 Task: Find connections with filter location Nikolassee with filter topic #successwith filter profile language Spanish with filter current company Animation Boss with filter school GOVERNMENT COLLEGE OF ENGINEERING, JALGAON. with filter industry Internet News with filter service category Bankruptcy Law with filter keywords title Customer Service
Action: Mouse moved to (531, 71)
Screenshot: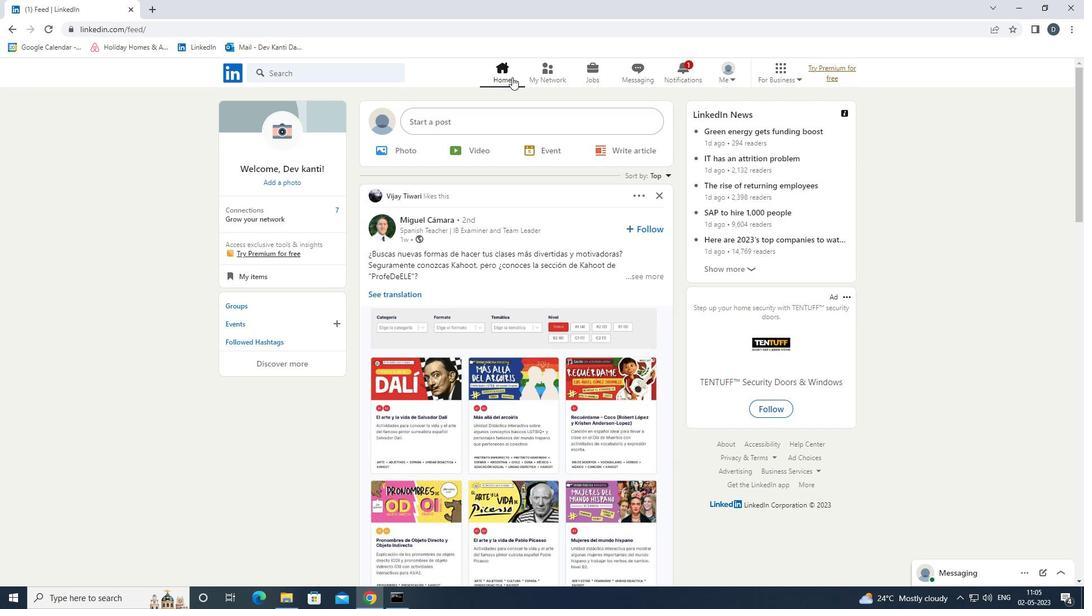 
Action: Mouse pressed left at (531, 71)
Screenshot: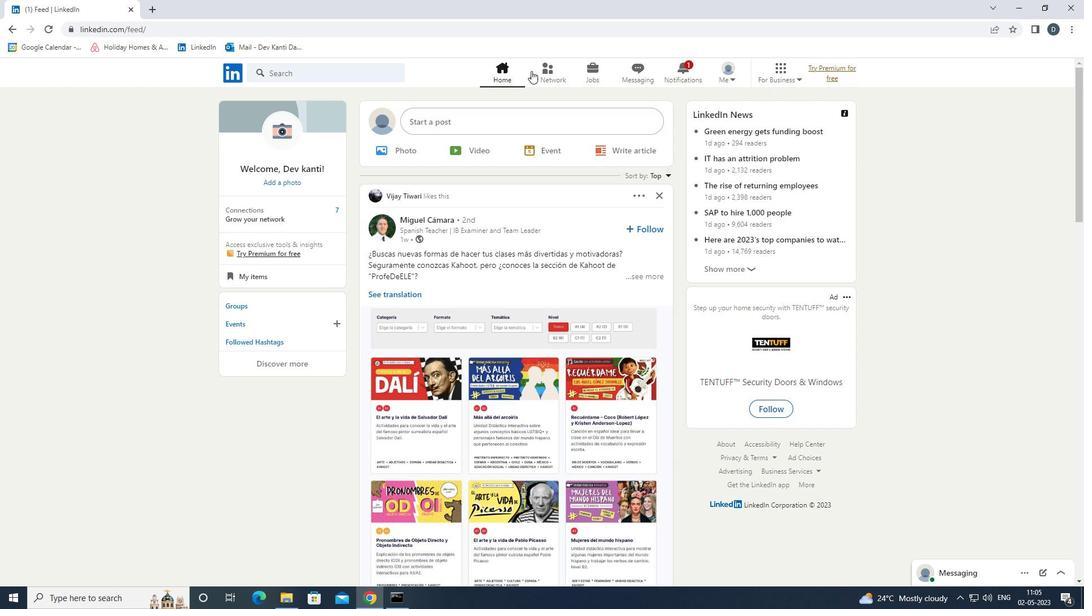 
Action: Mouse moved to (370, 133)
Screenshot: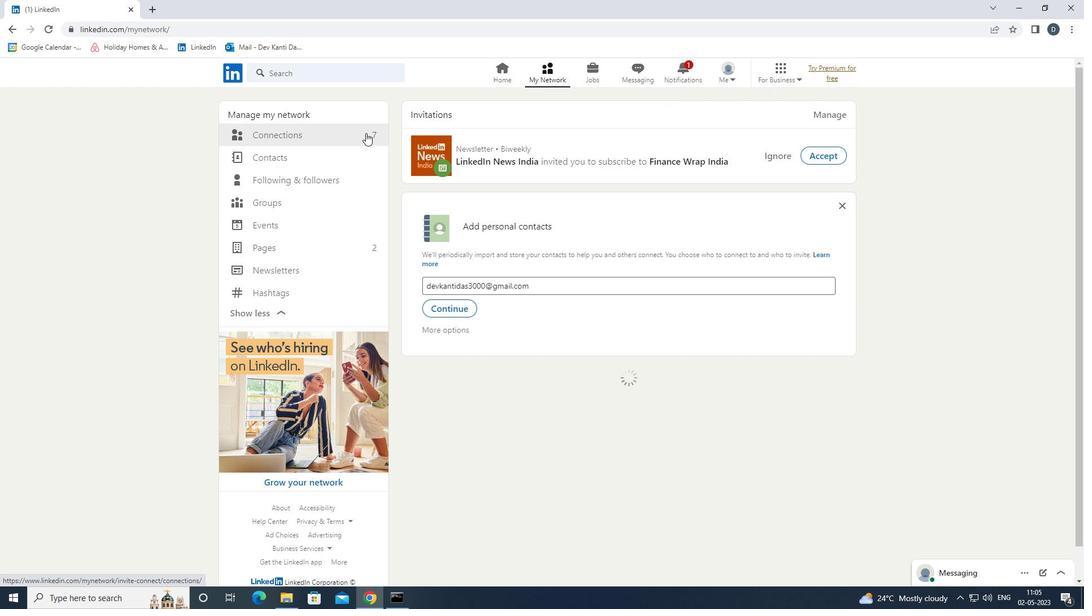 
Action: Mouse pressed left at (370, 133)
Screenshot: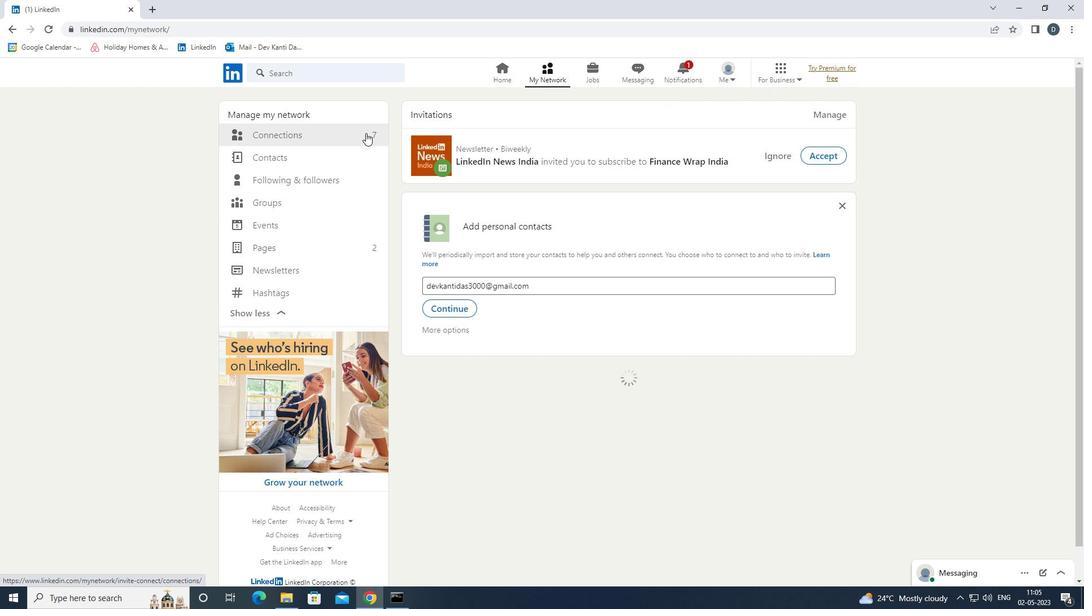 
Action: Mouse moved to (643, 132)
Screenshot: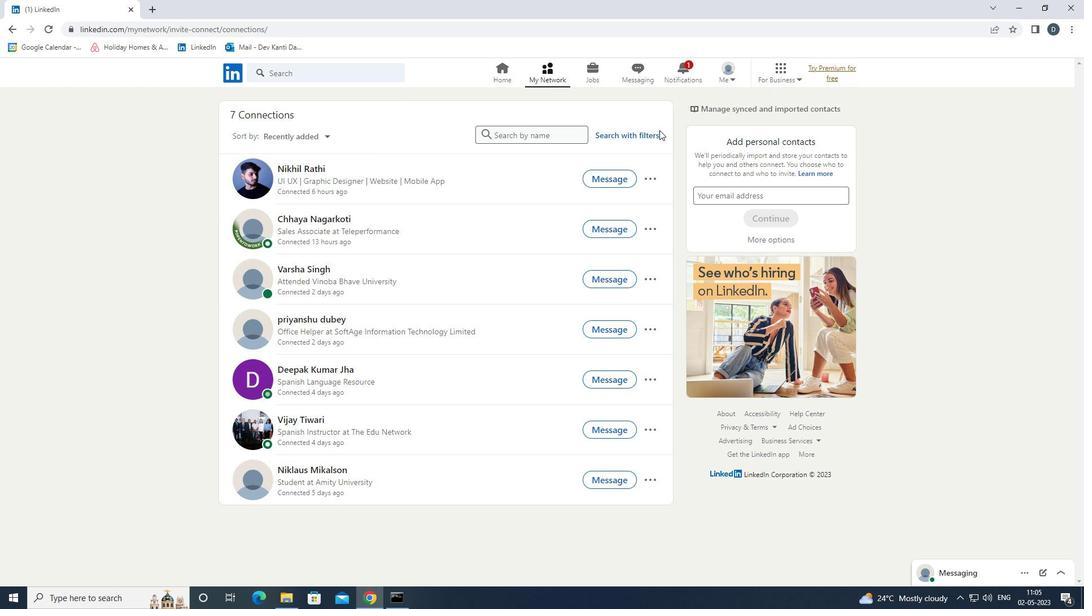 
Action: Mouse pressed left at (643, 132)
Screenshot: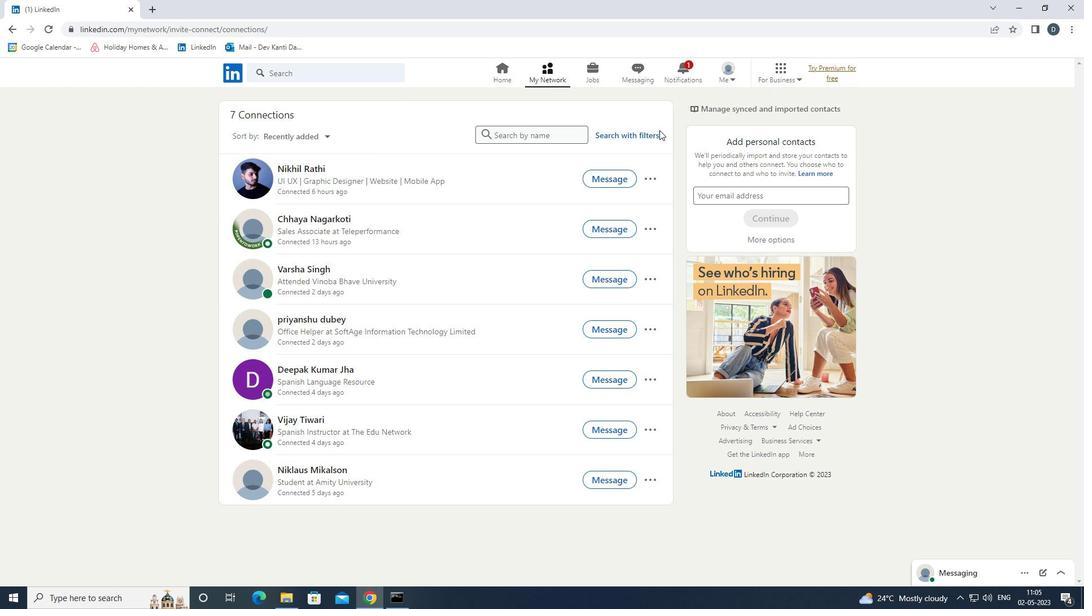 
Action: Mouse moved to (576, 108)
Screenshot: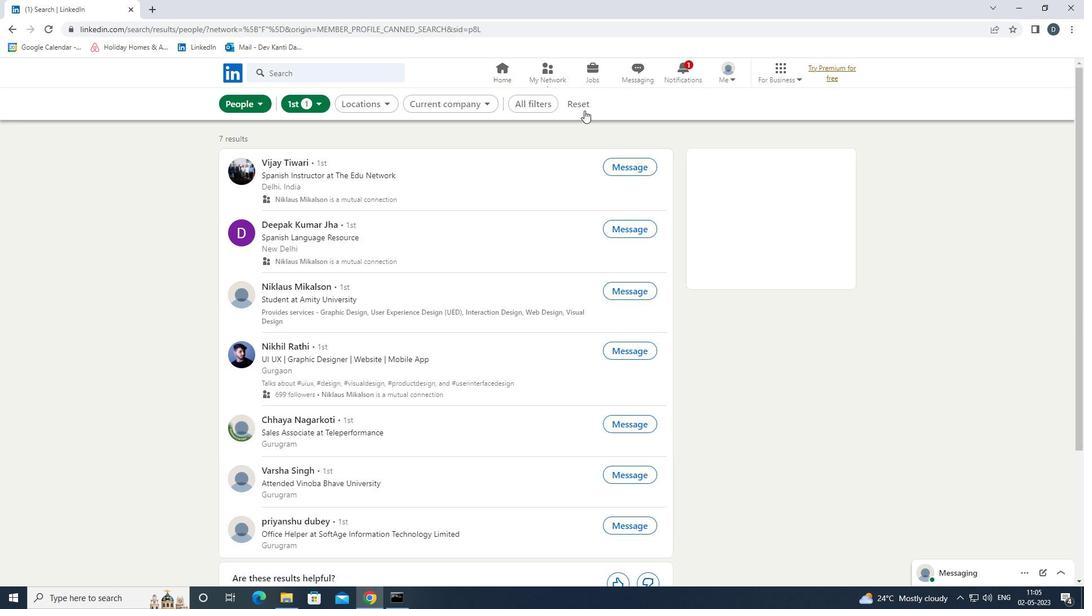 
Action: Mouse pressed left at (576, 108)
Screenshot: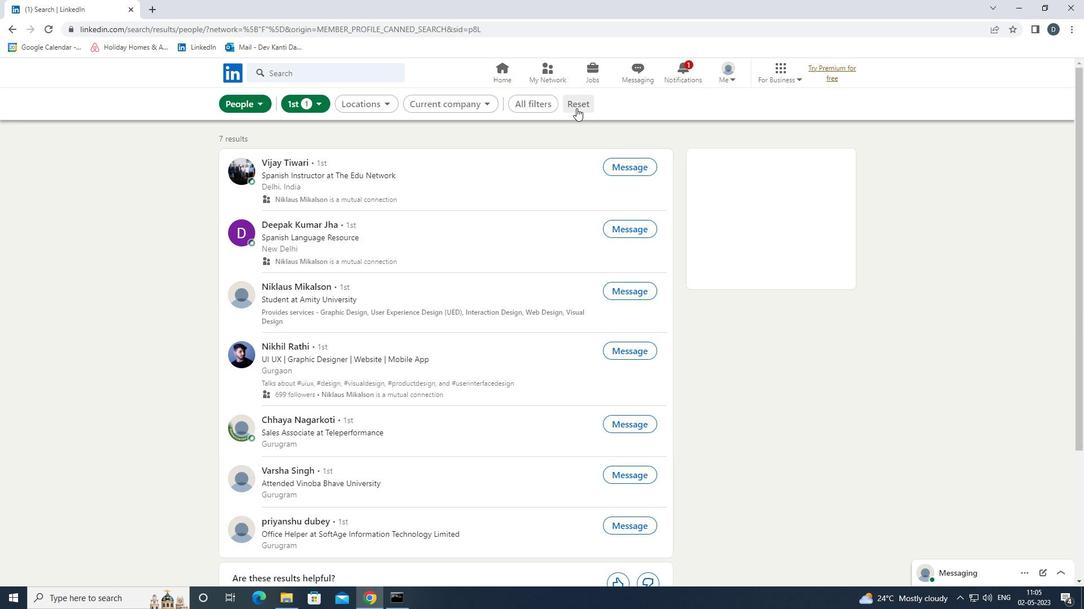
Action: Mouse moved to (560, 105)
Screenshot: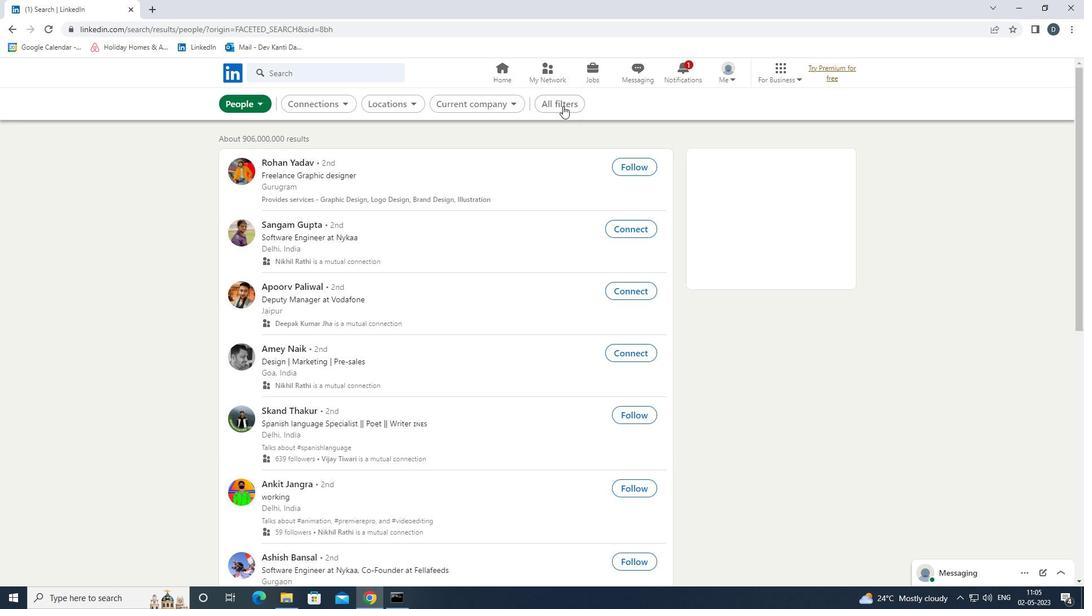 
Action: Mouse pressed left at (560, 105)
Screenshot: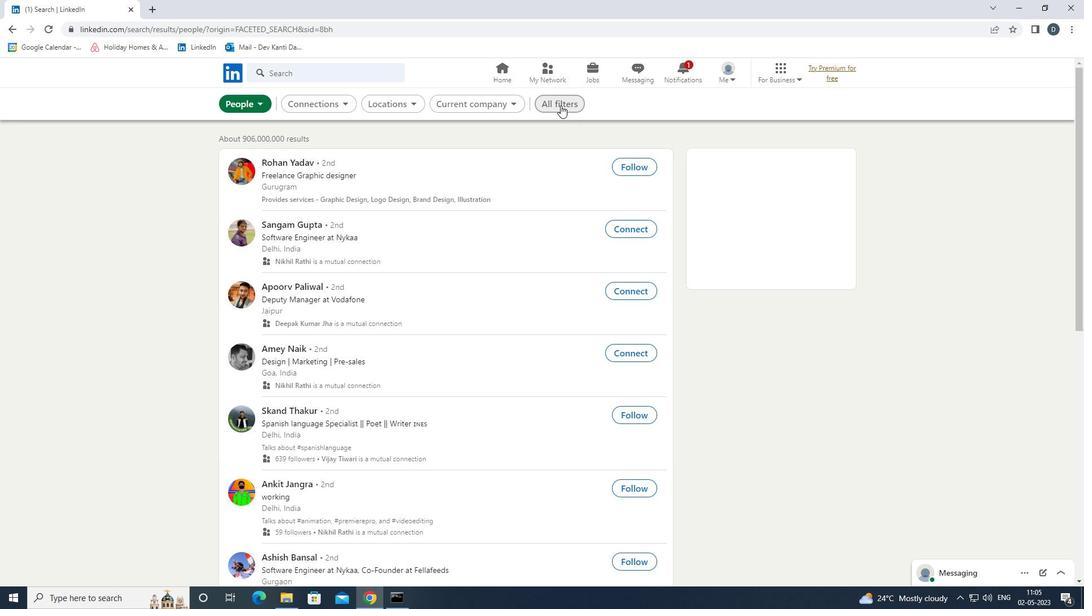 
Action: Mouse moved to (957, 347)
Screenshot: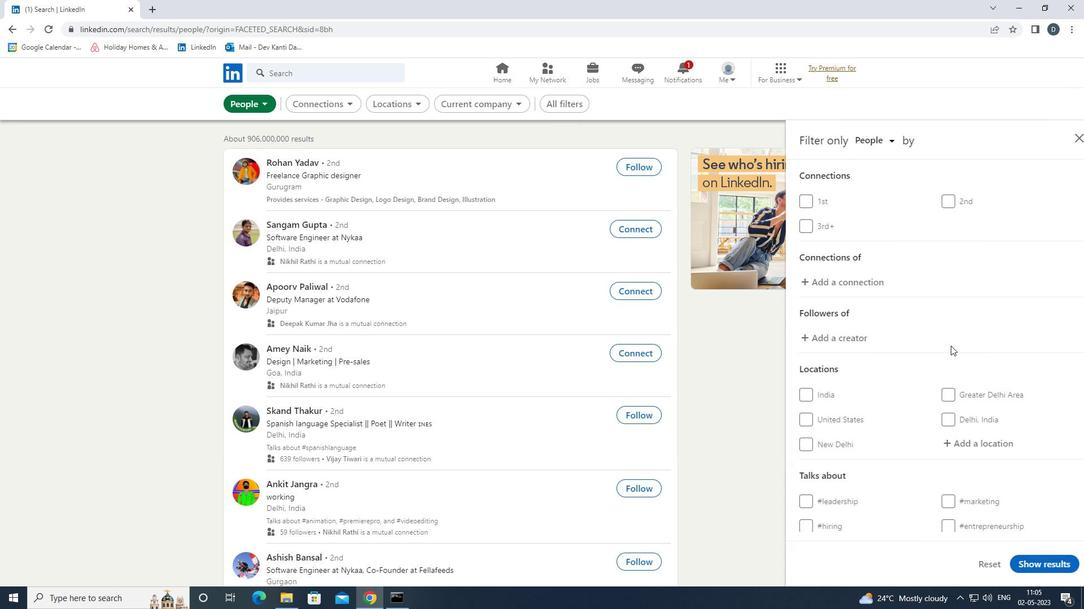 
Action: Mouse scrolled (957, 346) with delta (0, 0)
Screenshot: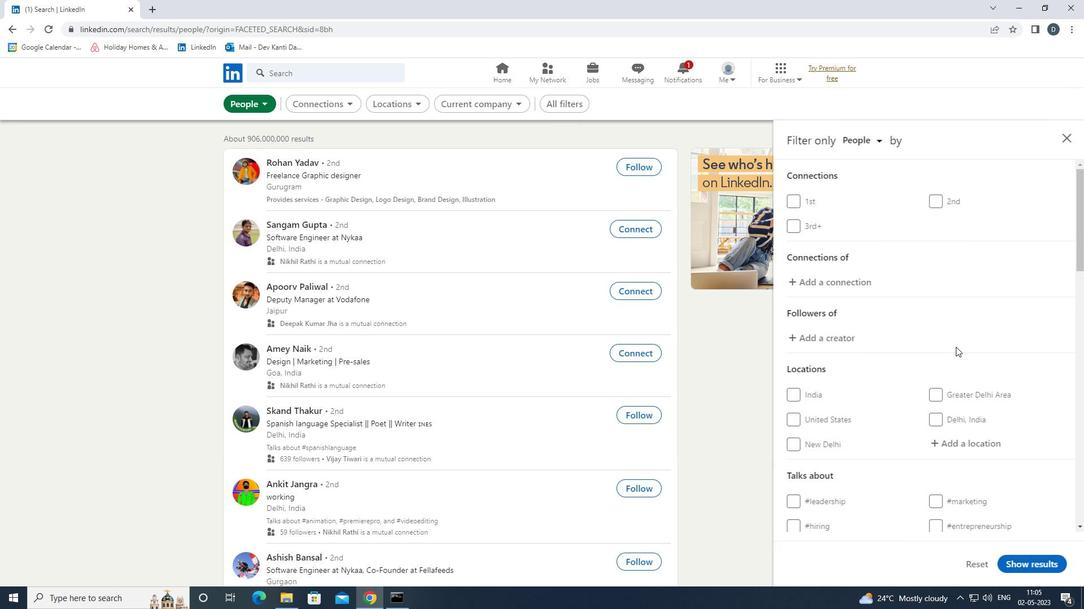 
Action: Mouse moved to (958, 348)
Screenshot: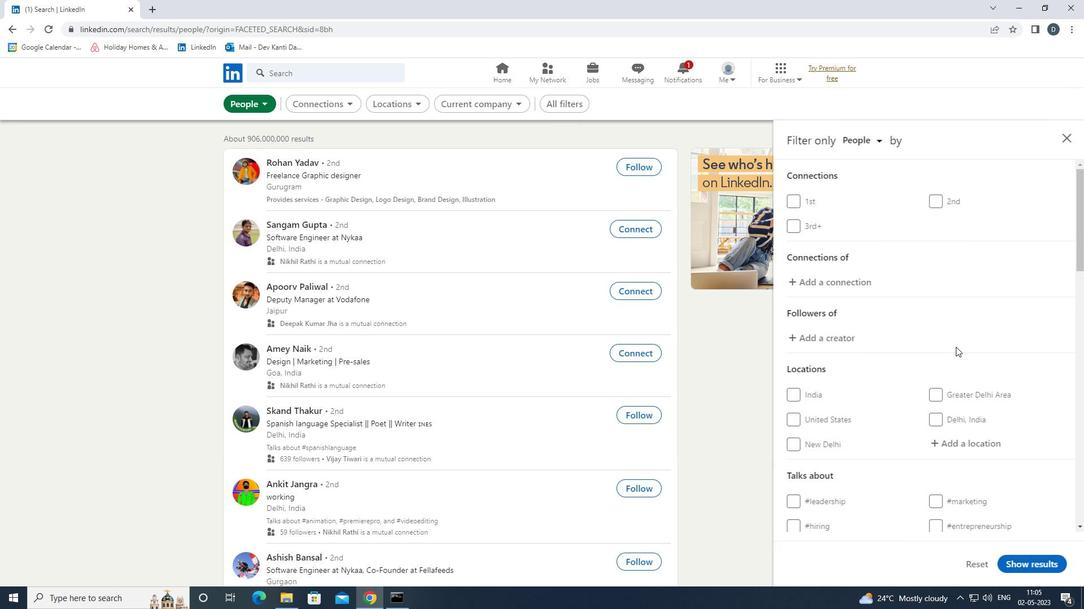
Action: Mouse scrolled (958, 347) with delta (0, 0)
Screenshot: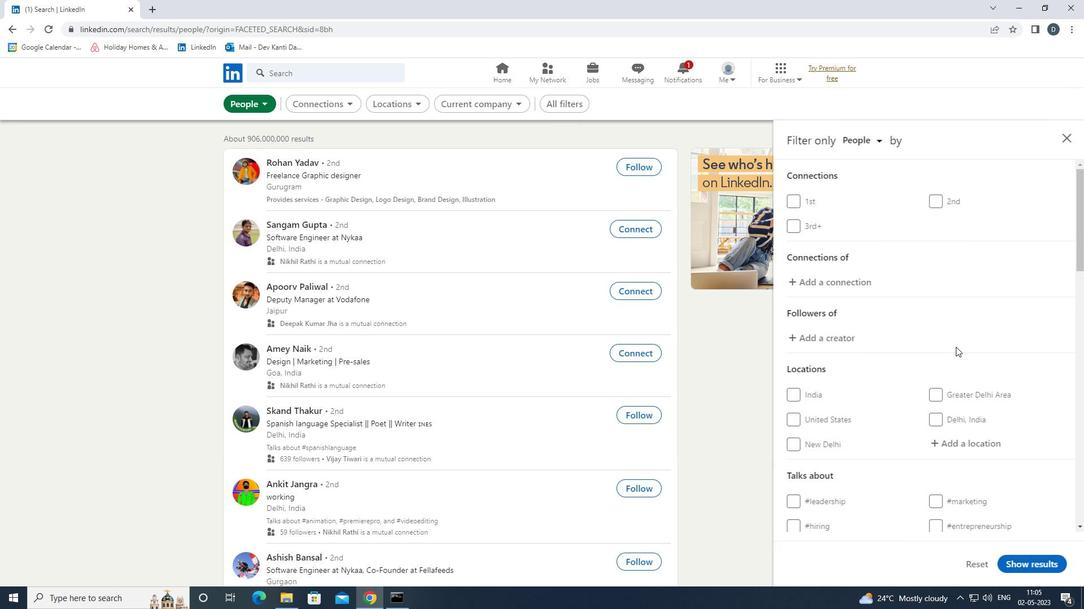 
Action: Mouse moved to (964, 325)
Screenshot: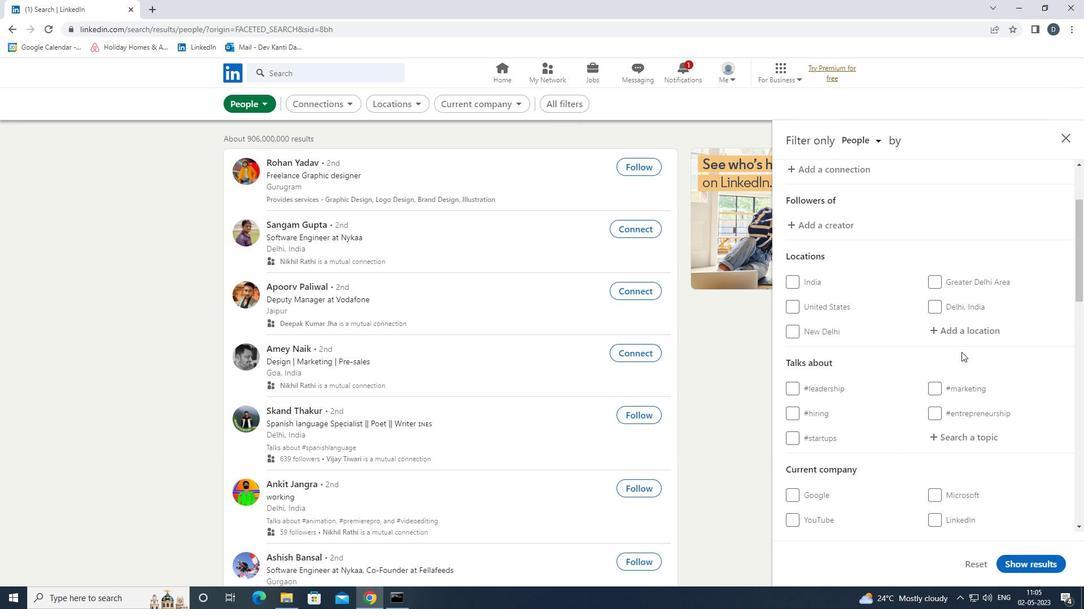 
Action: Mouse pressed left at (964, 325)
Screenshot: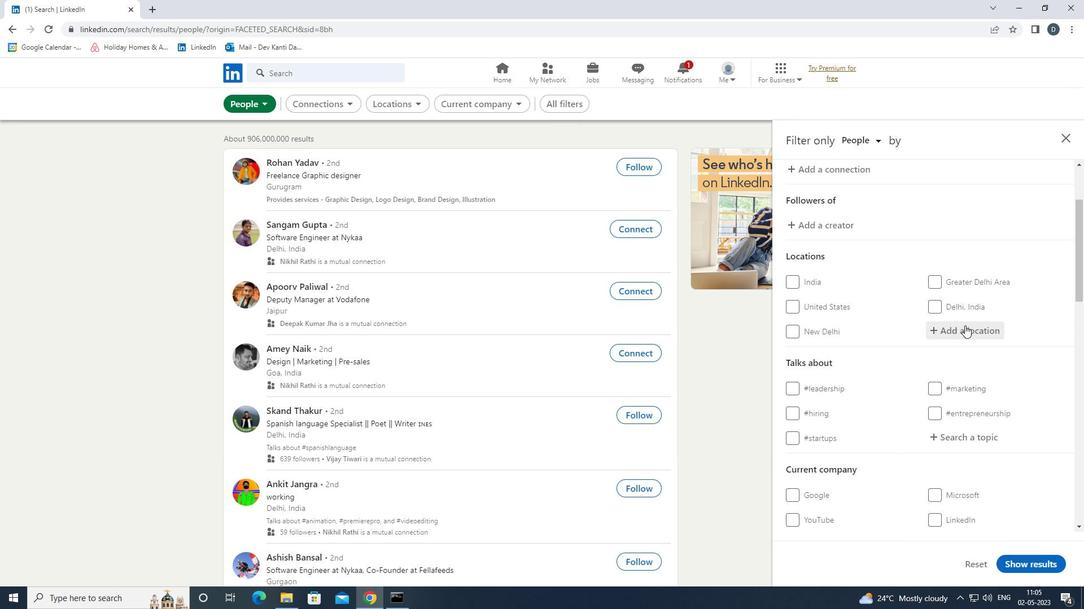 
Action: Key pressed <Key.shift>NIKPO<Key.backspace><Key.backspace>OLASSEE
Screenshot: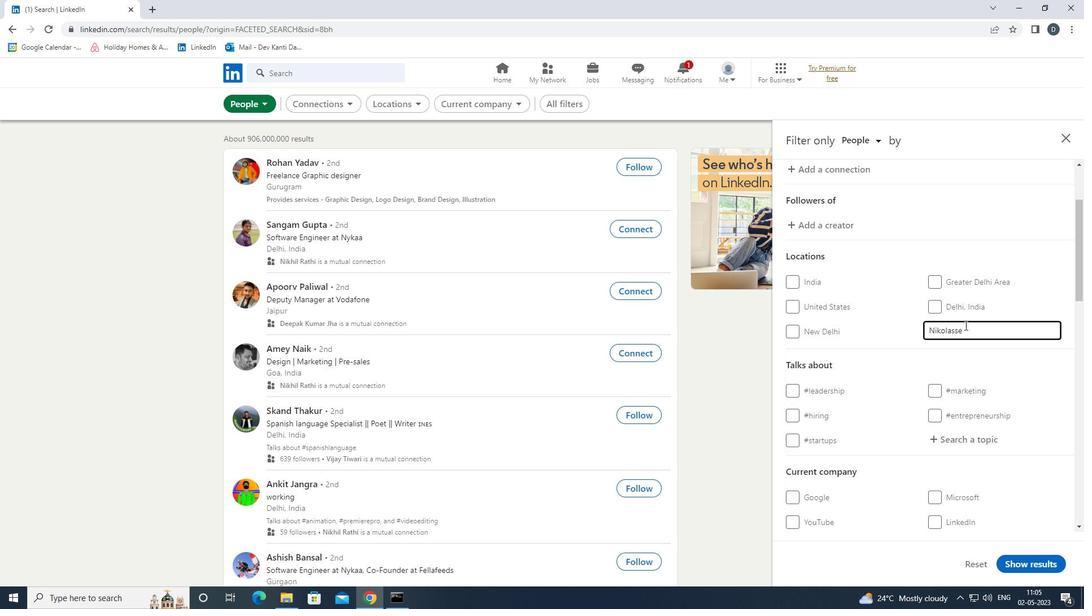 
Action: Mouse moved to (1014, 357)
Screenshot: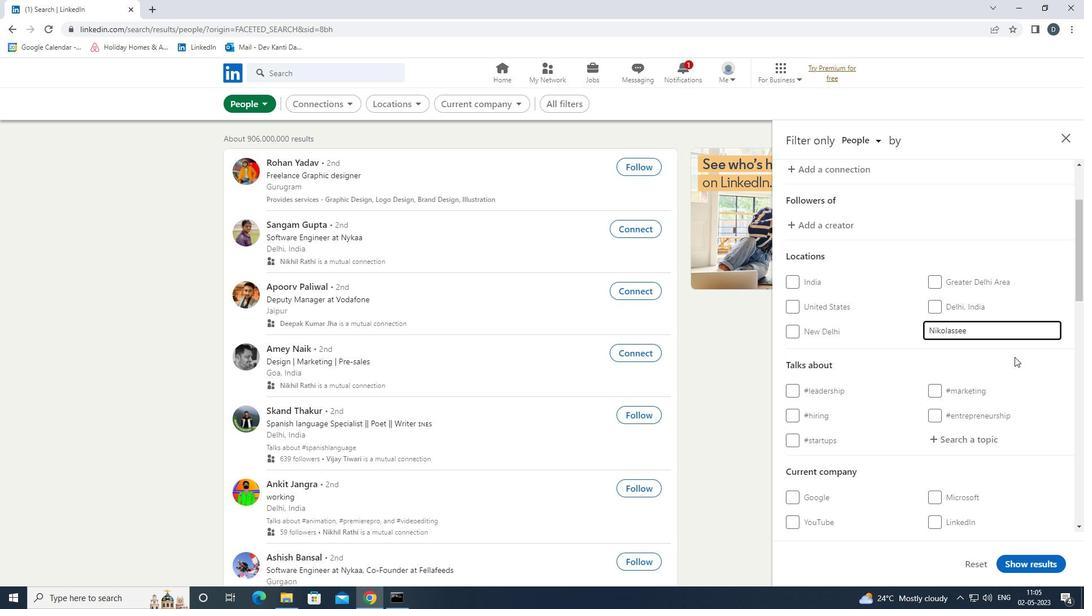 
Action: Mouse scrolled (1014, 356) with delta (0, 0)
Screenshot: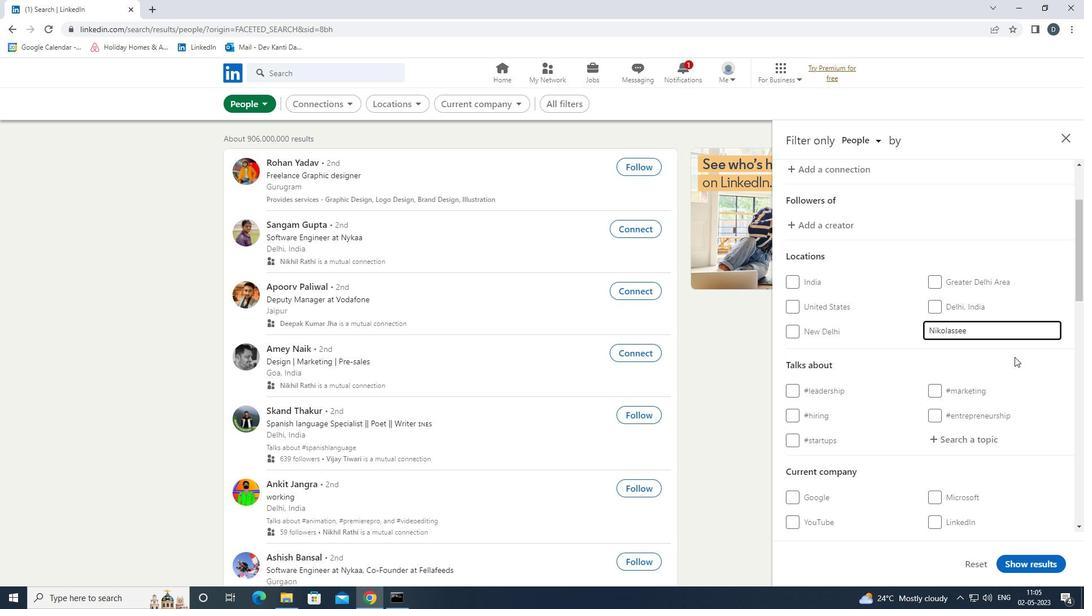 
Action: Mouse moved to (982, 383)
Screenshot: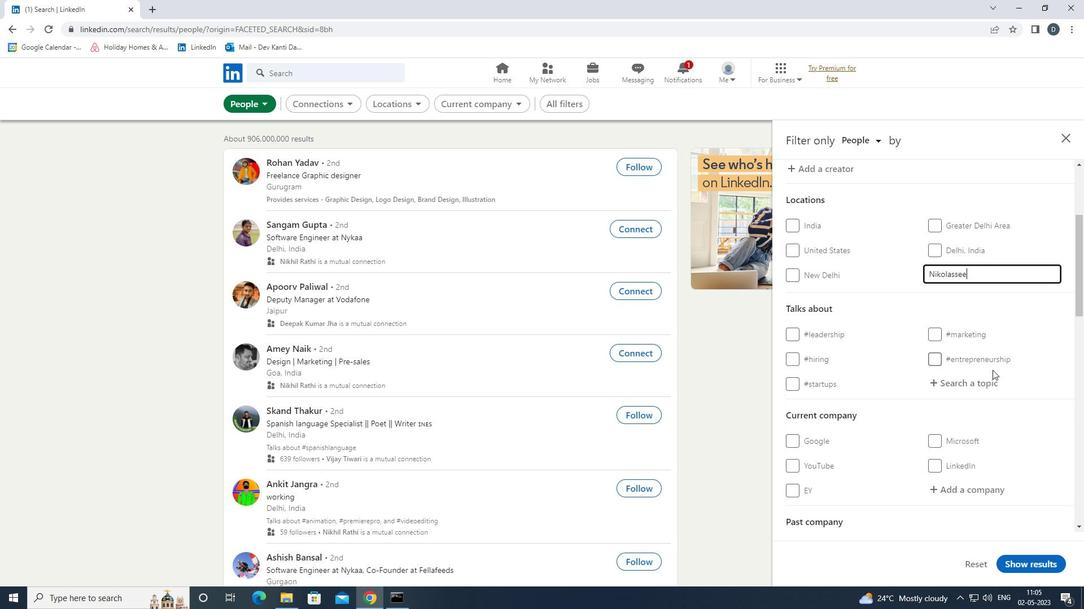 
Action: Mouse pressed left at (982, 383)
Screenshot: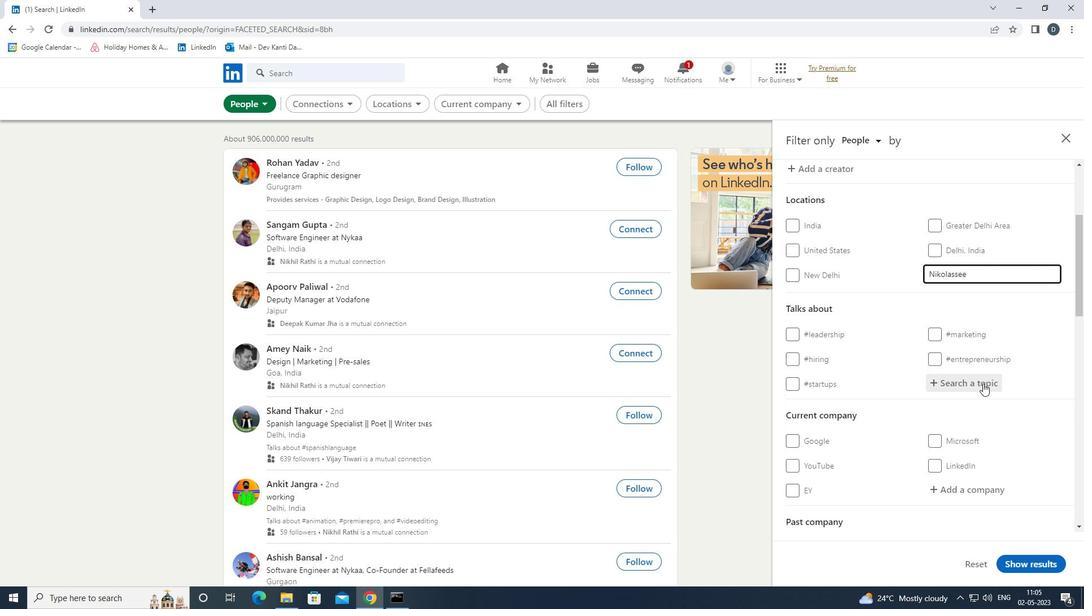 
Action: Mouse moved to (982, 384)
Screenshot: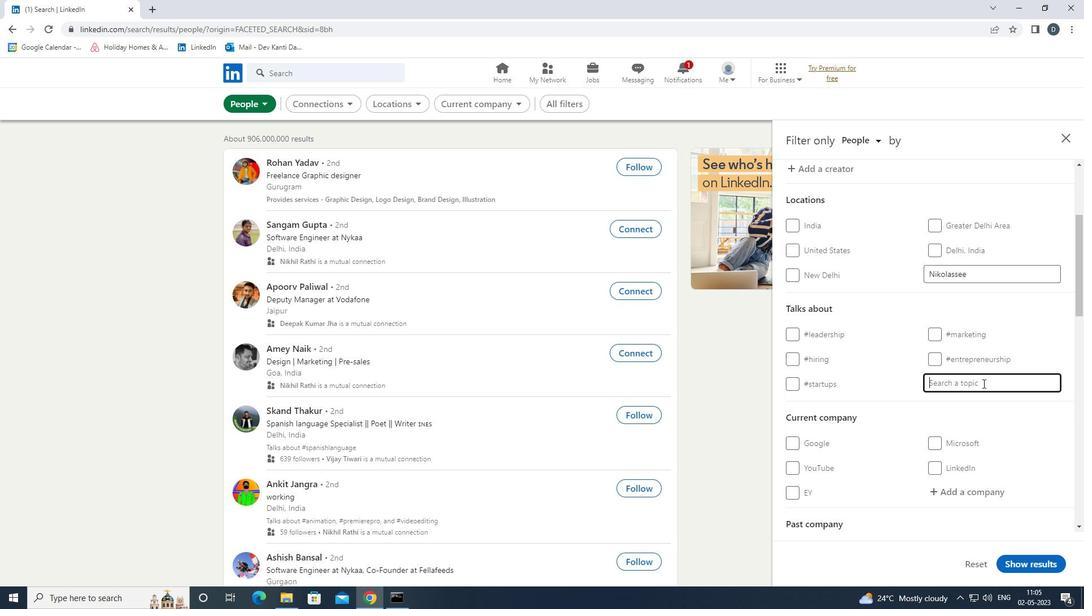 
Action: Key pressed <Key.shift>SUCCESS<Key.down><Key.down><Key.enter>
Screenshot: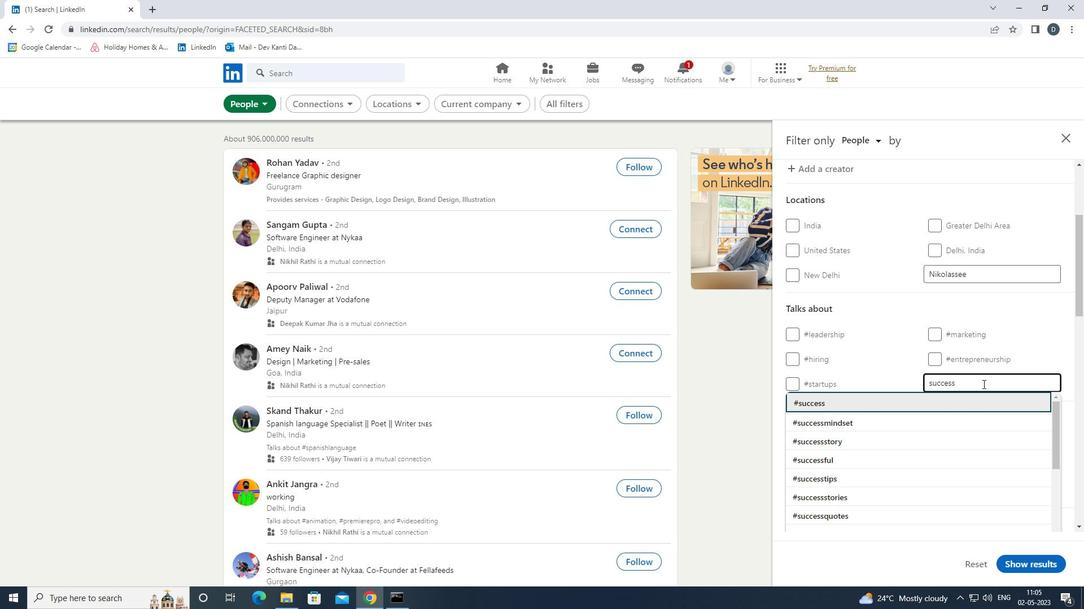 
Action: Mouse moved to (984, 382)
Screenshot: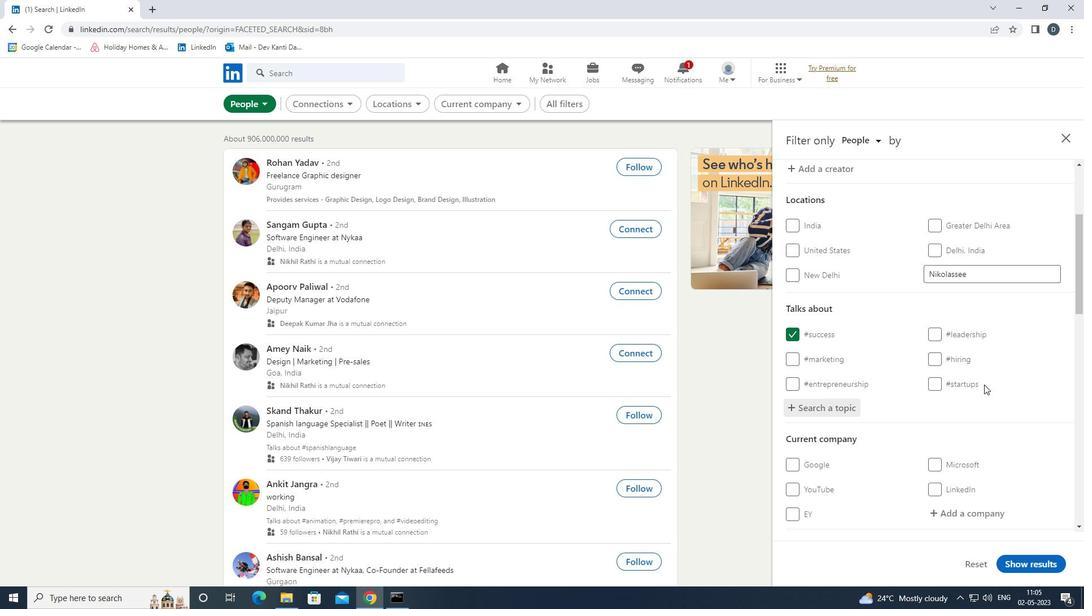 
Action: Mouse scrolled (984, 382) with delta (0, 0)
Screenshot: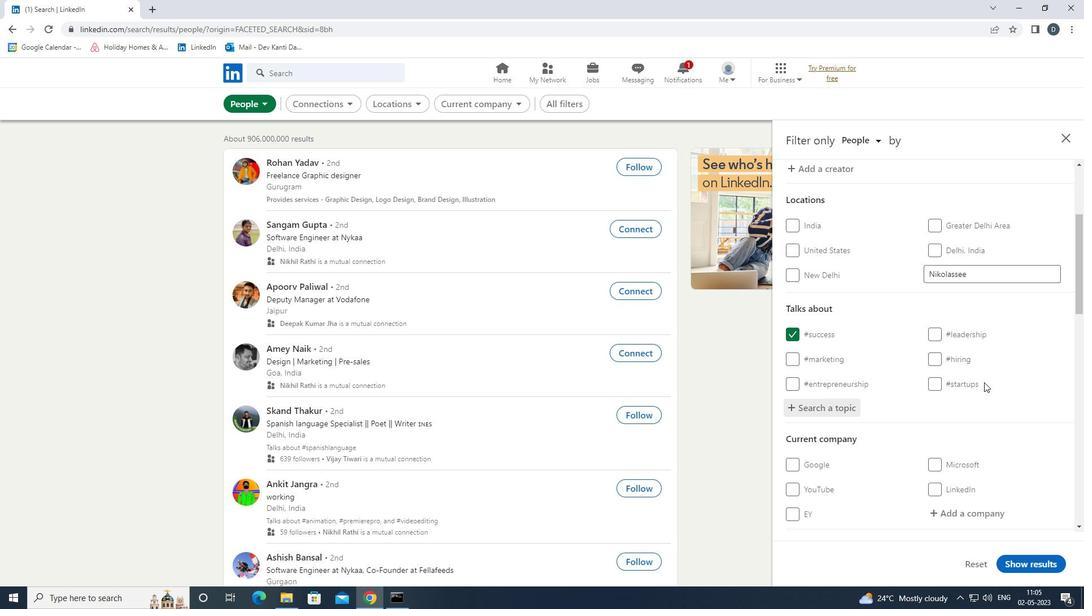 
Action: Mouse scrolled (984, 382) with delta (0, 0)
Screenshot: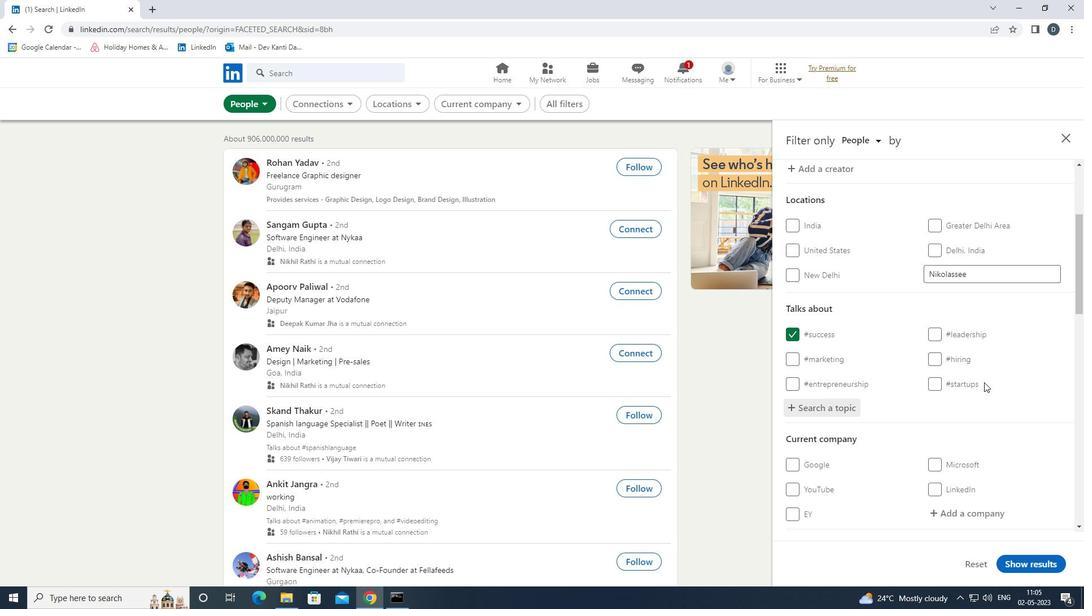 
Action: Mouse scrolled (984, 382) with delta (0, 0)
Screenshot: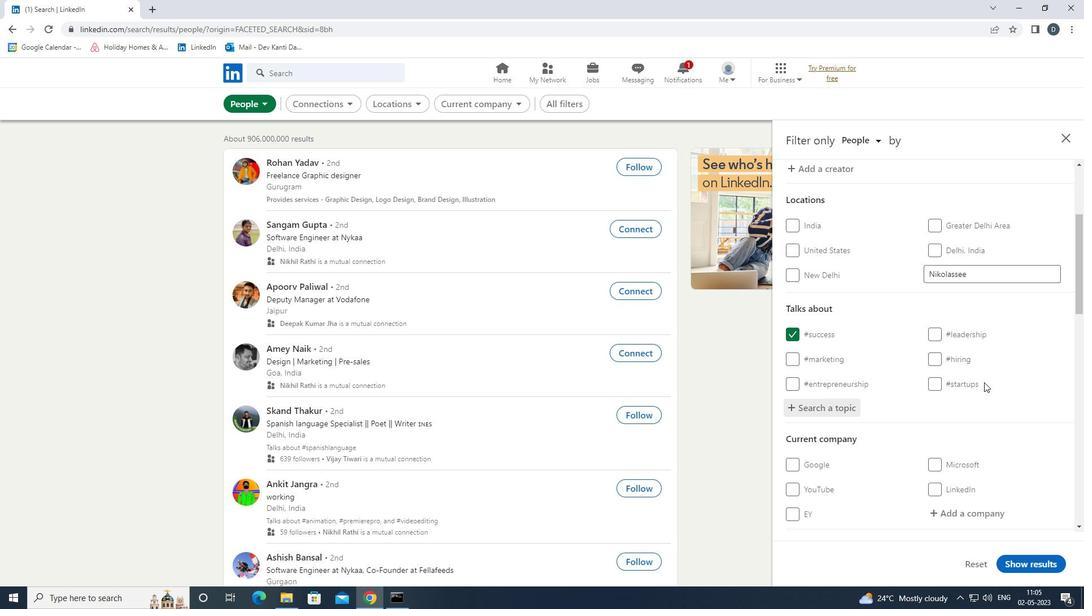 
Action: Mouse scrolled (984, 382) with delta (0, 0)
Screenshot: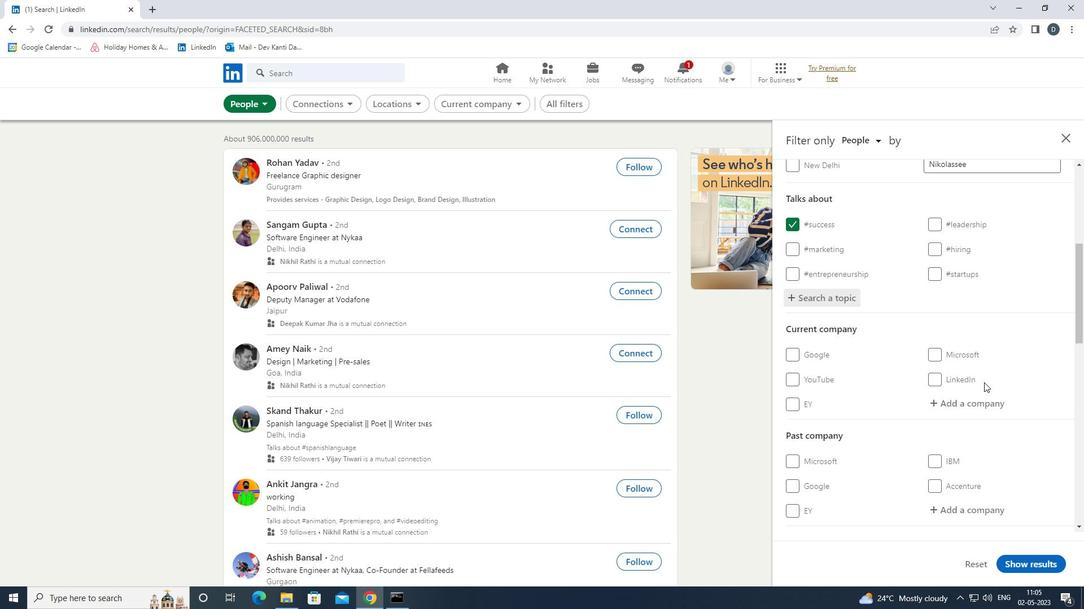 
Action: Mouse moved to (972, 306)
Screenshot: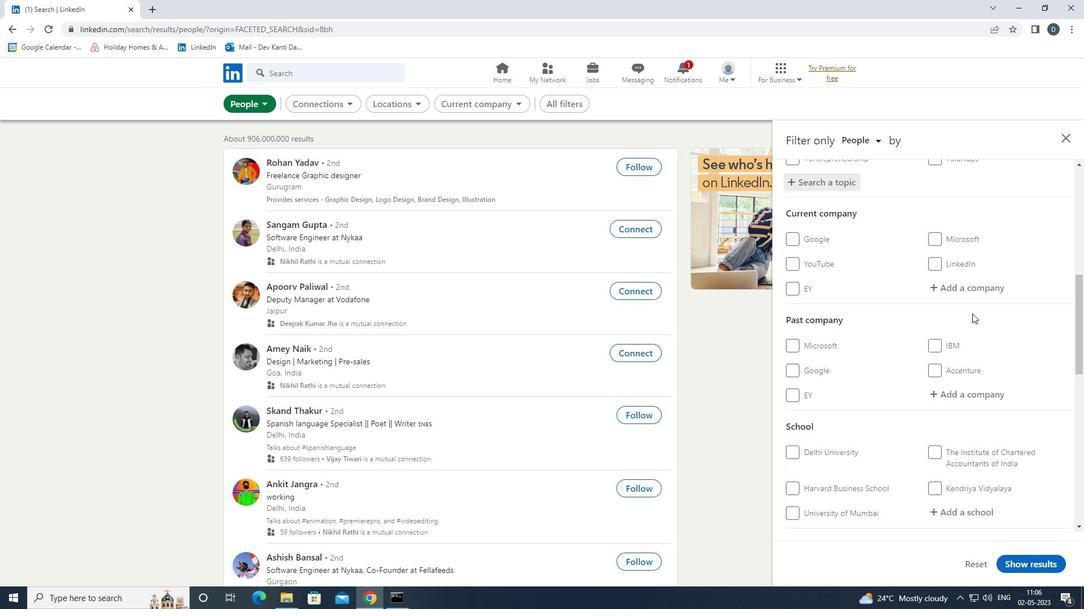 
Action: Mouse scrolled (972, 305) with delta (0, 0)
Screenshot: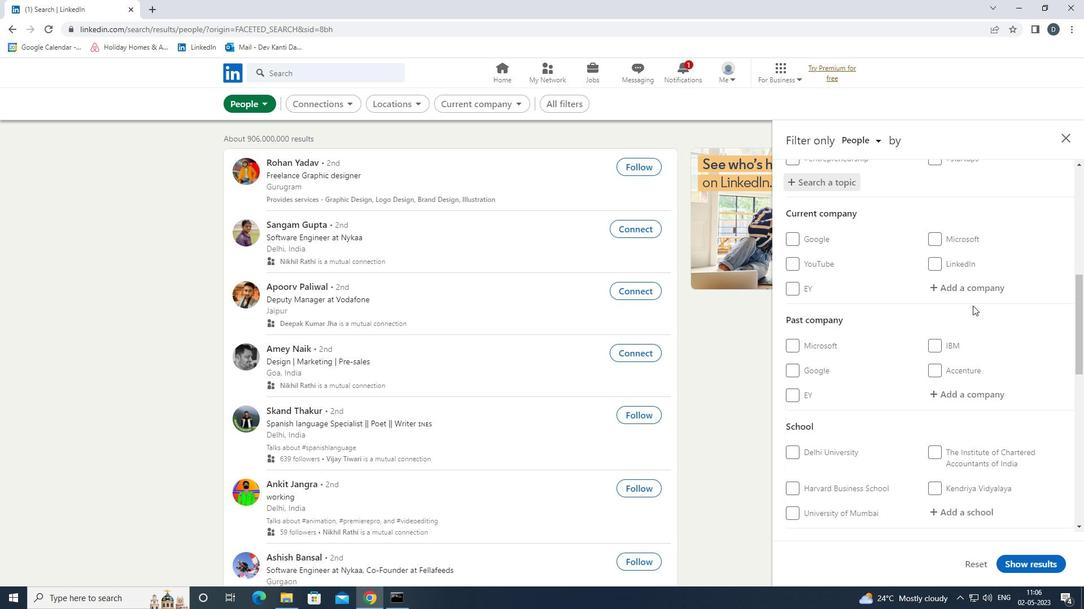 
Action: Mouse scrolled (972, 305) with delta (0, 0)
Screenshot: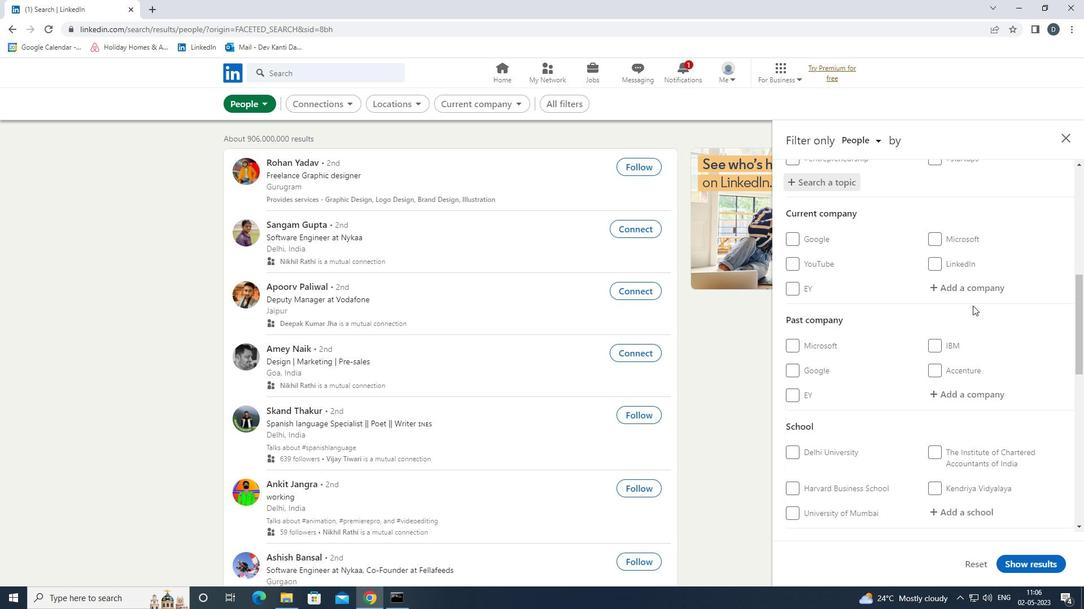 
Action: Mouse scrolled (972, 305) with delta (0, 0)
Screenshot: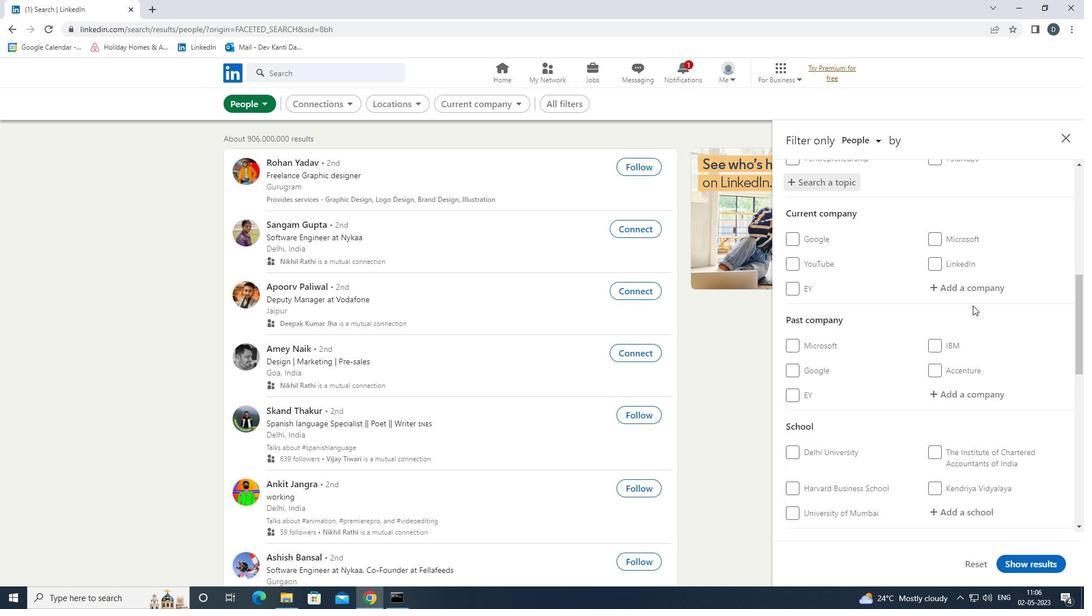 
Action: Mouse scrolled (972, 305) with delta (0, 0)
Screenshot: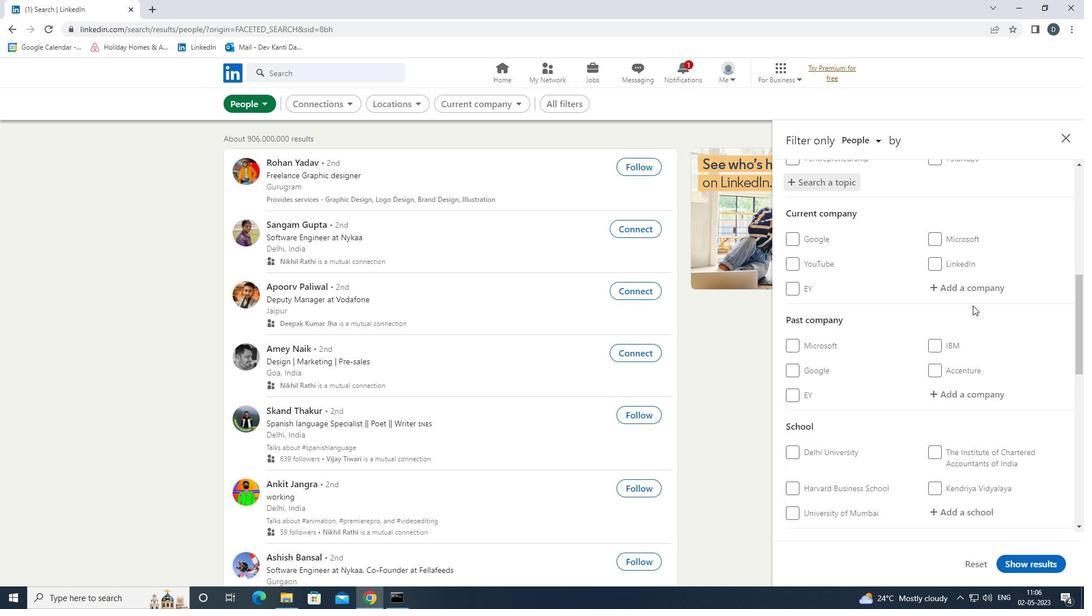 
Action: Mouse moved to (793, 503)
Screenshot: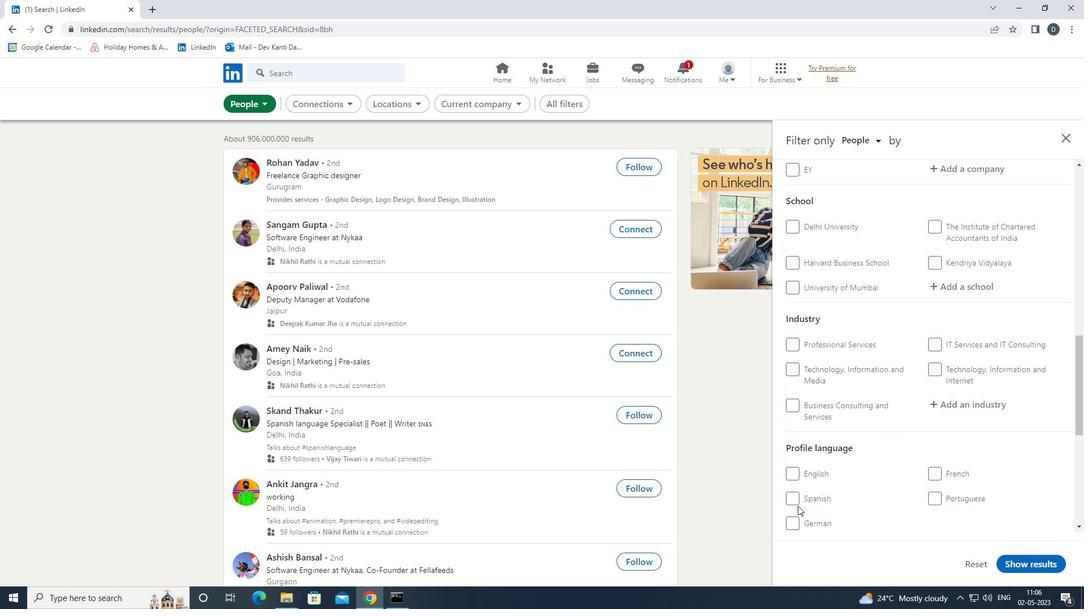 
Action: Mouse pressed left at (793, 503)
Screenshot: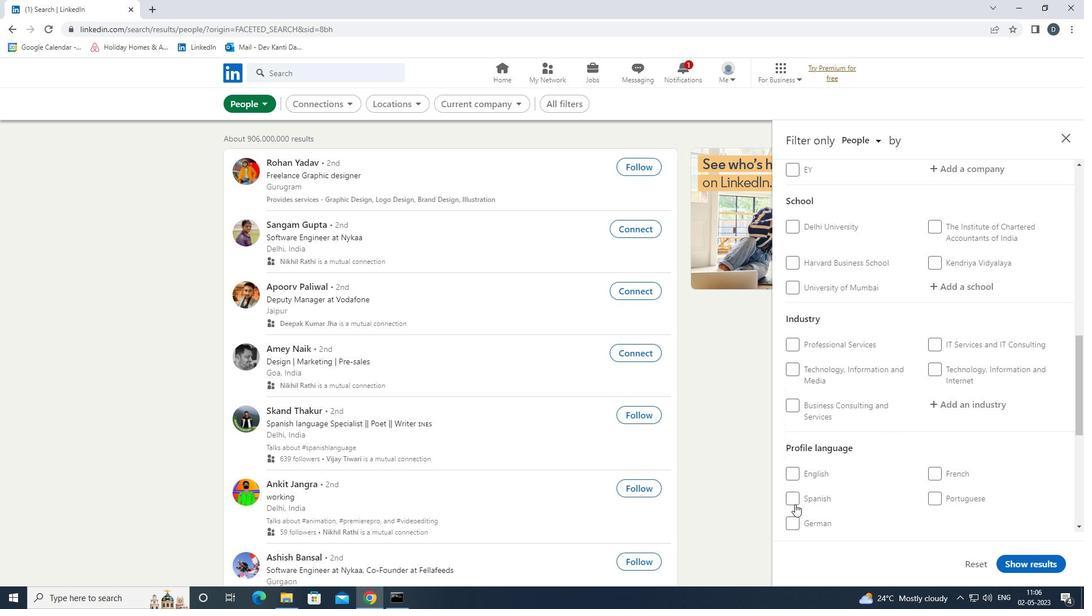 
Action: Mouse moved to (832, 496)
Screenshot: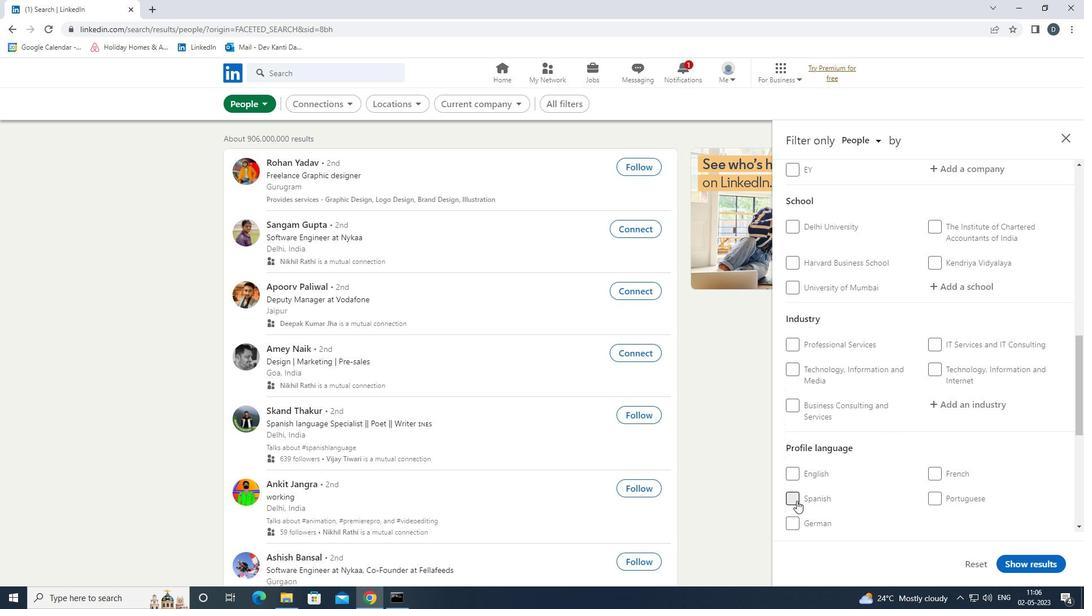 
Action: Mouse scrolled (832, 496) with delta (0, 0)
Screenshot: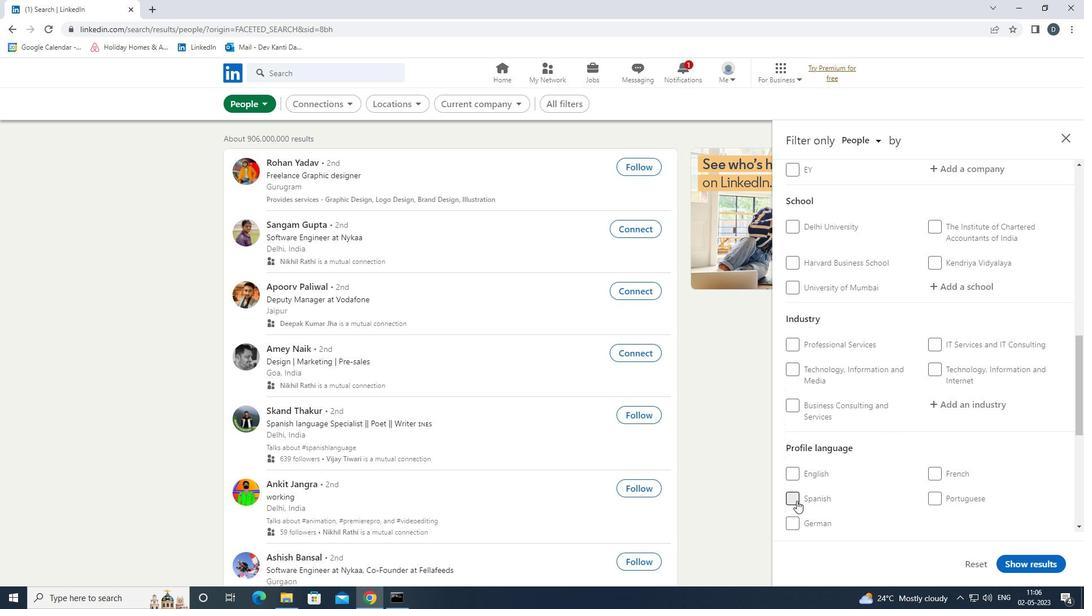 
Action: Mouse moved to (836, 495)
Screenshot: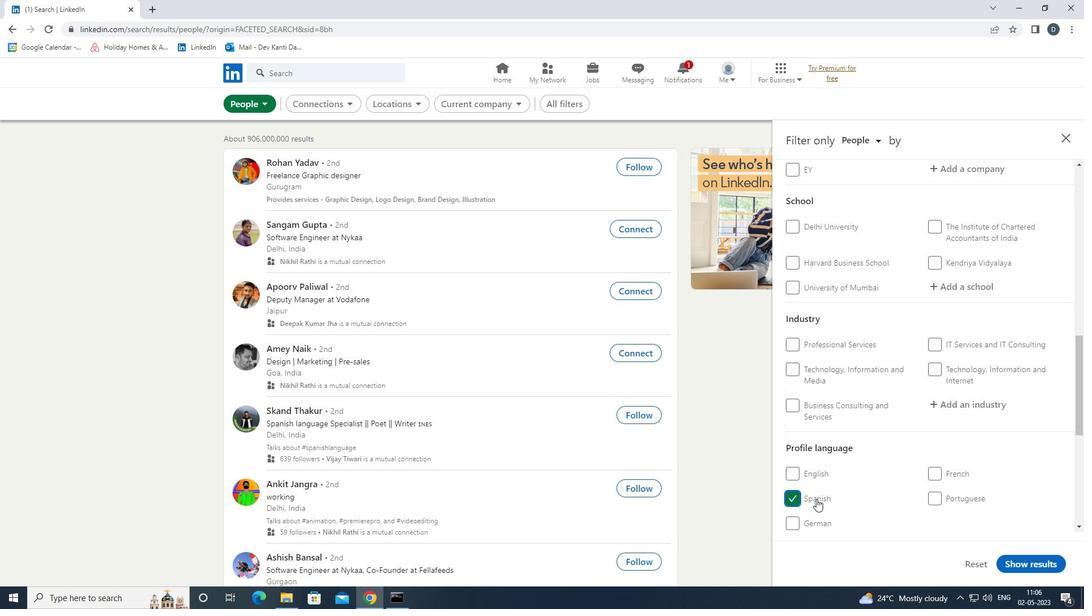 
Action: Mouse scrolled (836, 495) with delta (0, 0)
Screenshot: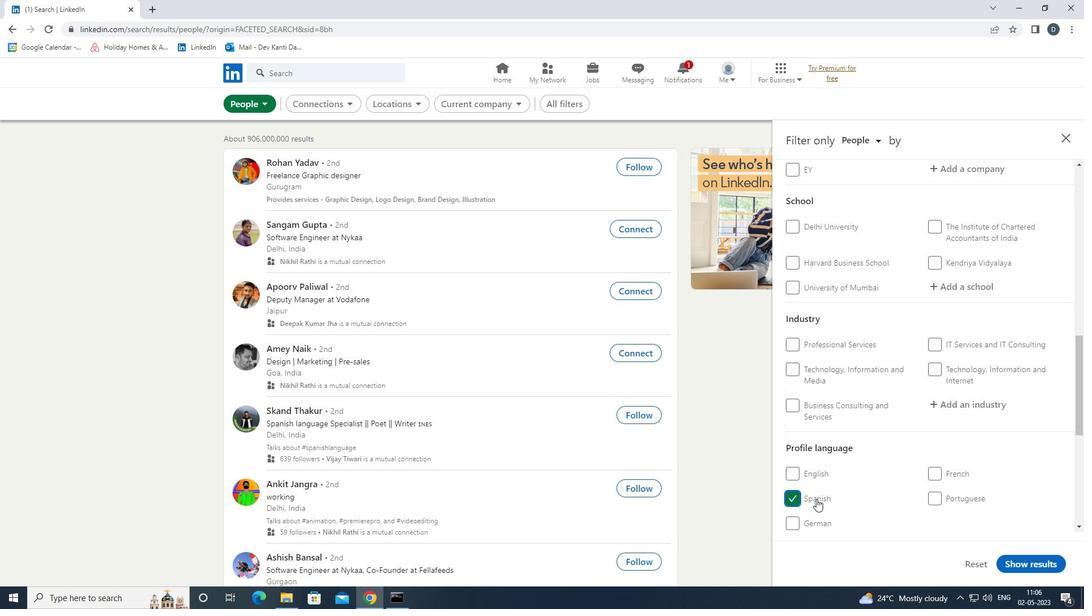 
Action: Mouse moved to (837, 494)
Screenshot: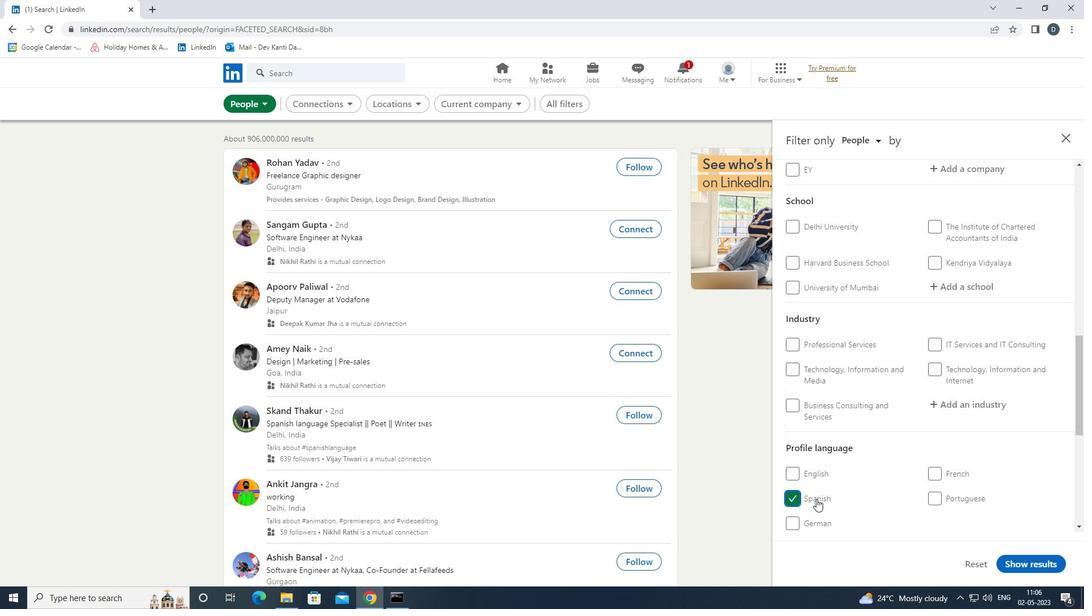 
Action: Mouse scrolled (837, 495) with delta (0, 0)
Screenshot: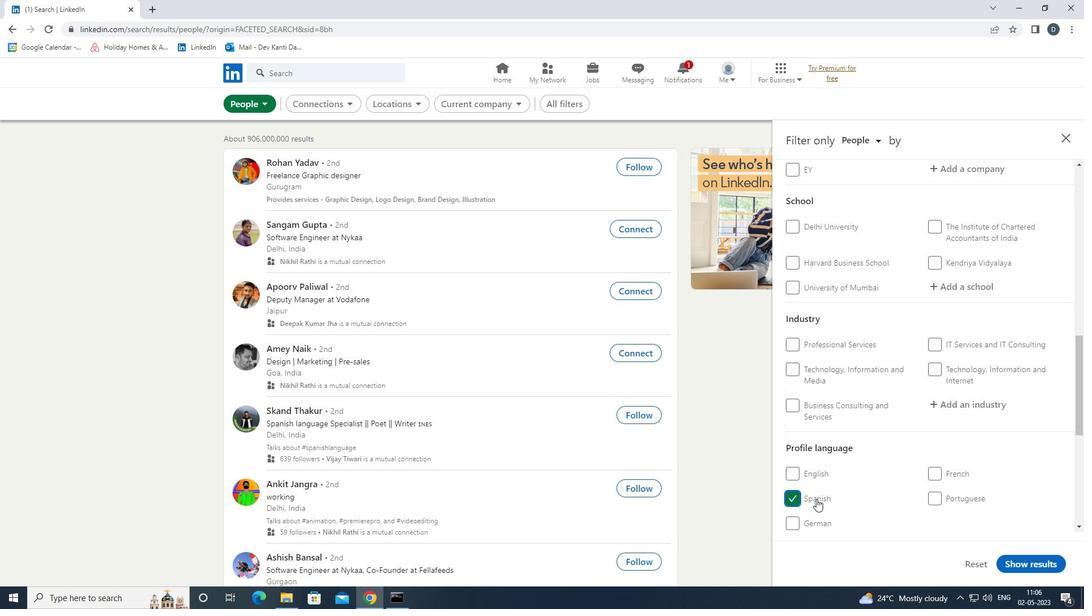 
Action: Mouse moved to (838, 494)
Screenshot: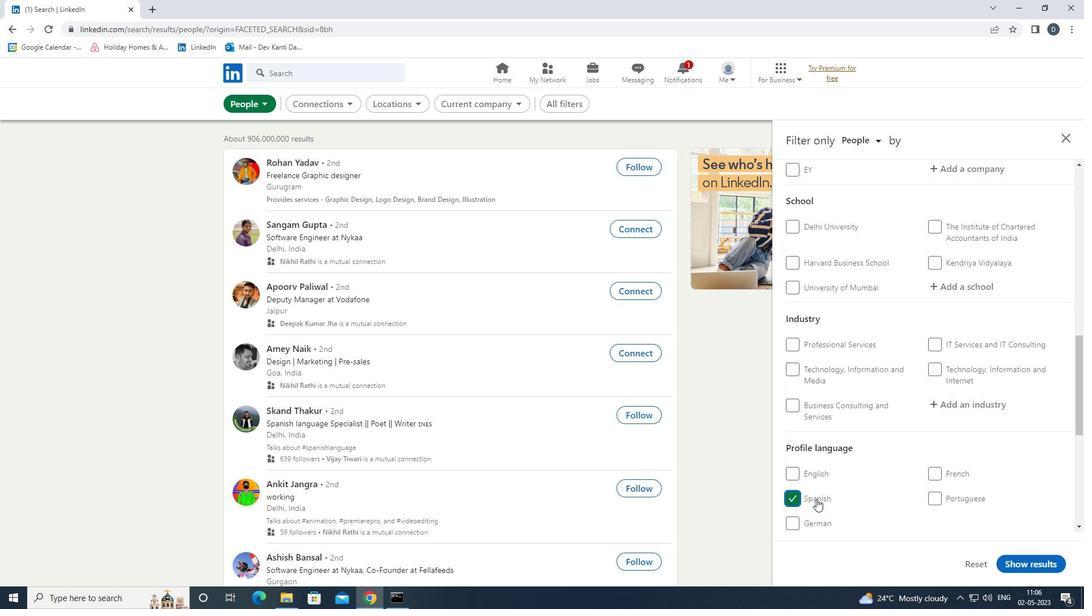
Action: Mouse scrolled (838, 495) with delta (0, 0)
Screenshot: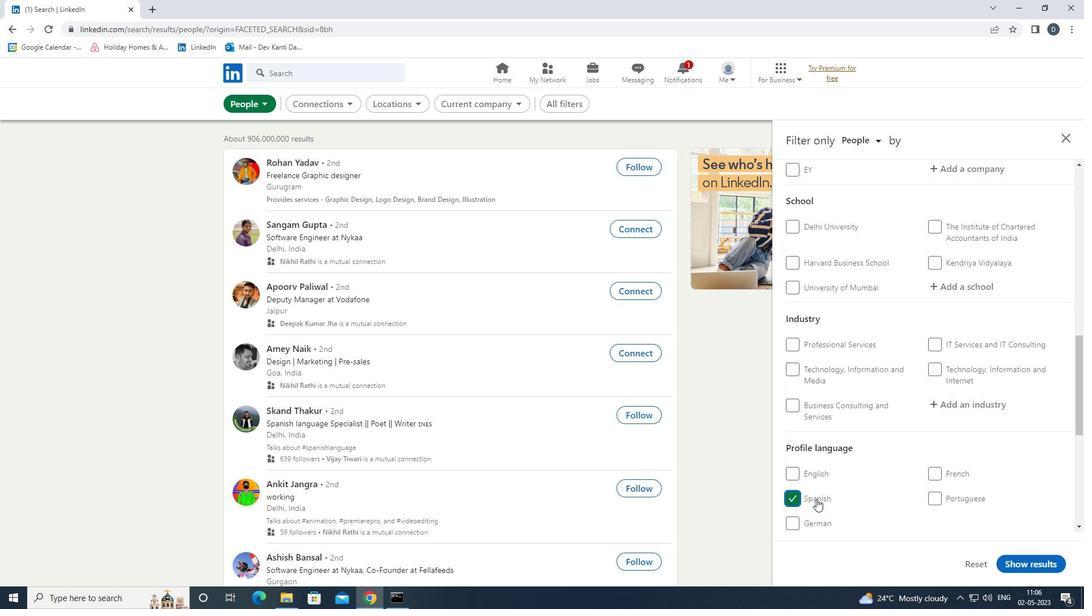 
Action: Mouse scrolled (838, 495) with delta (0, 0)
Screenshot: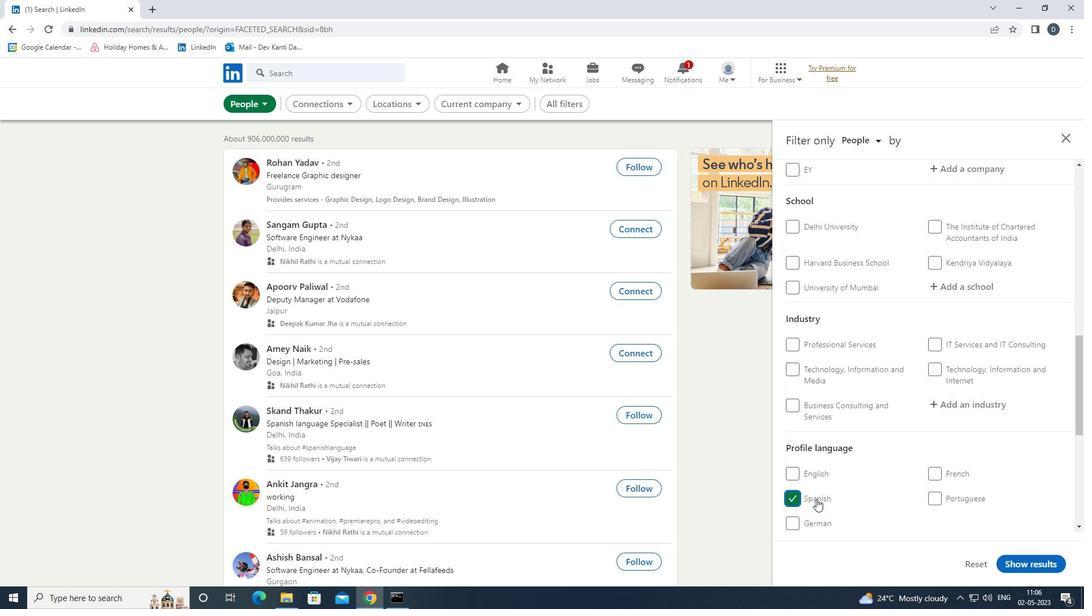 
Action: Mouse moved to (860, 487)
Screenshot: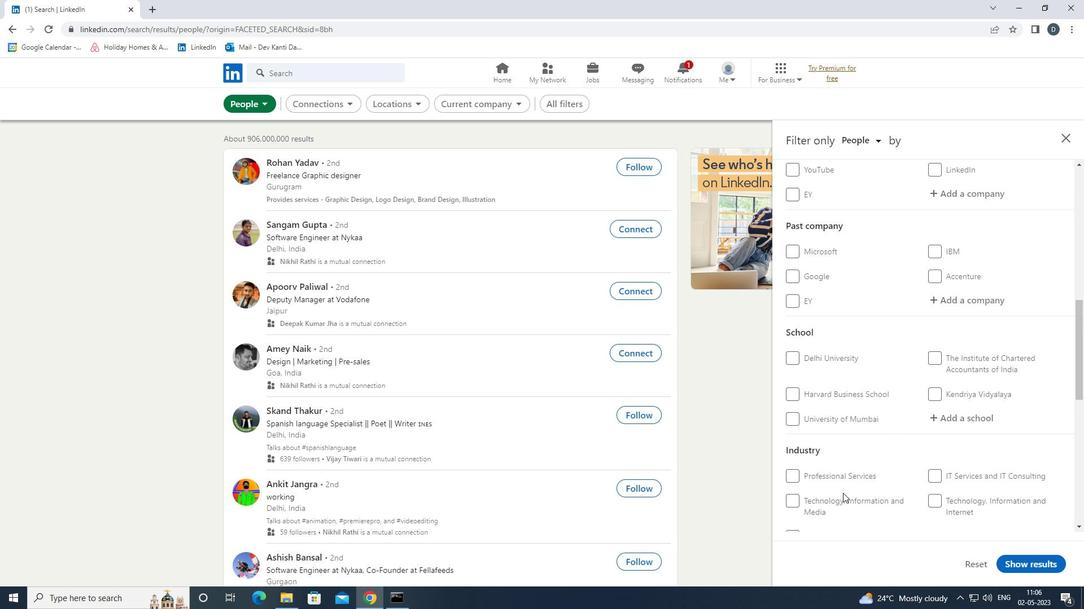 
Action: Mouse scrolled (860, 488) with delta (0, 0)
Screenshot: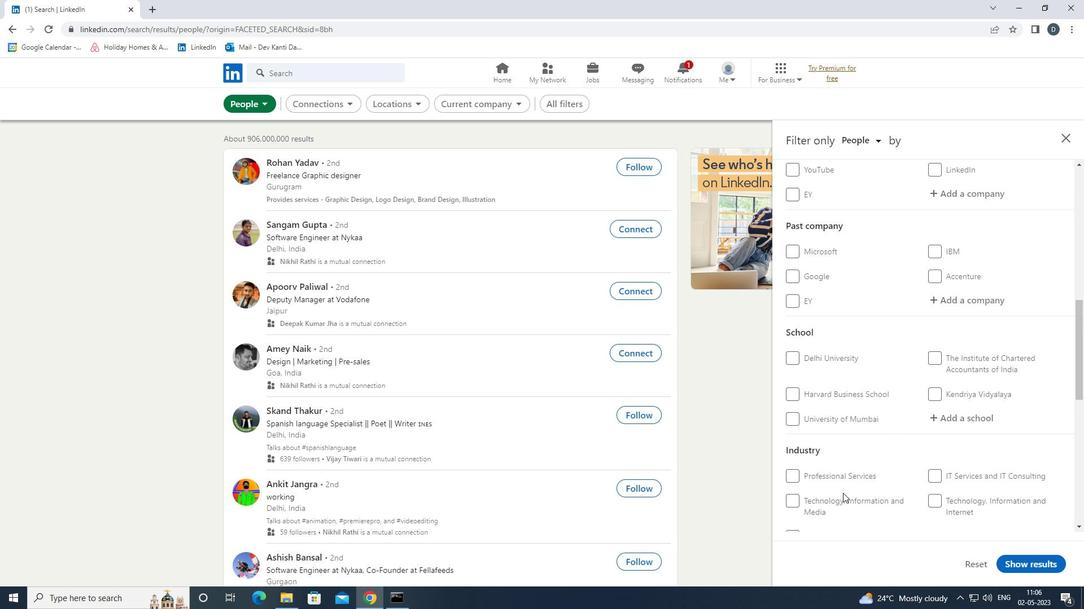 
Action: Mouse moved to (965, 398)
Screenshot: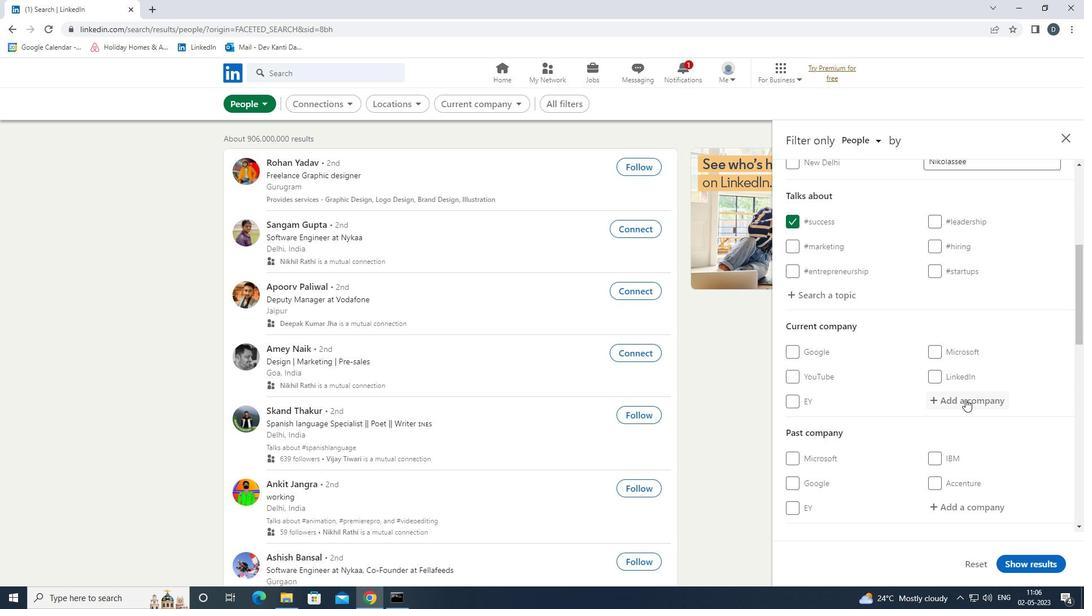 
Action: Mouse pressed left at (965, 398)
Screenshot: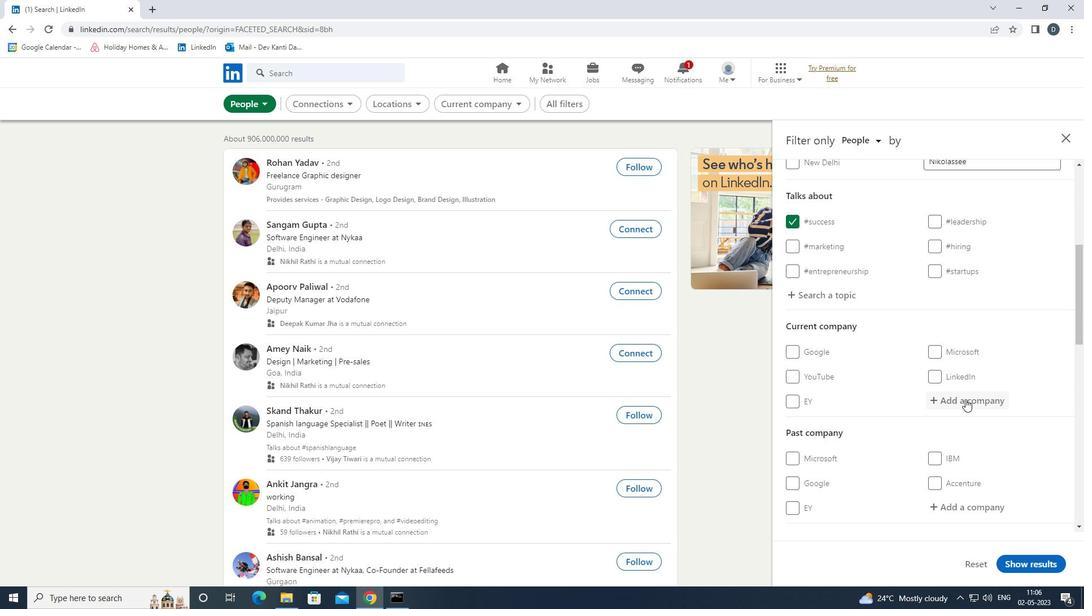 
Action: Key pressed <Key.shift>ANIMATION<Key.space><Key.shift>BOSS<Key.down><Key.enter>
Screenshot: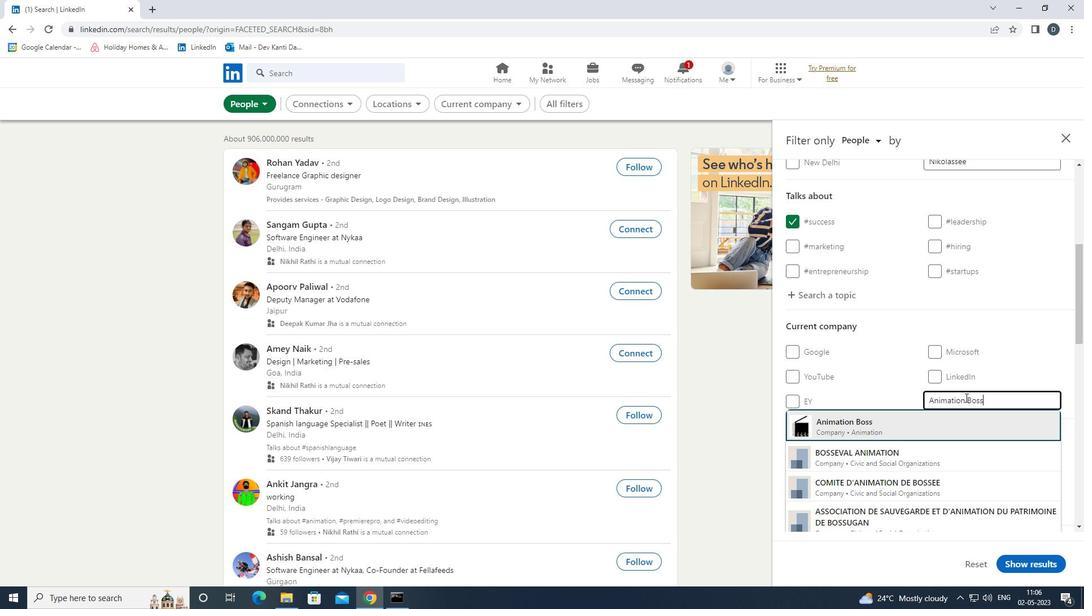 
Action: Mouse scrolled (965, 397) with delta (0, 0)
Screenshot: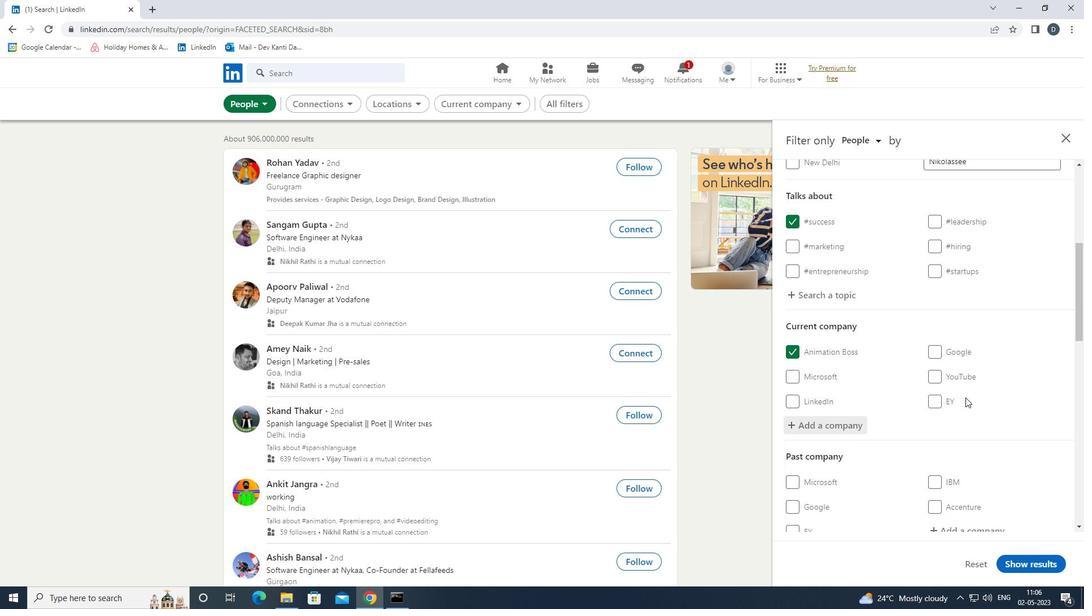 
Action: Mouse scrolled (965, 397) with delta (0, 0)
Screenshot: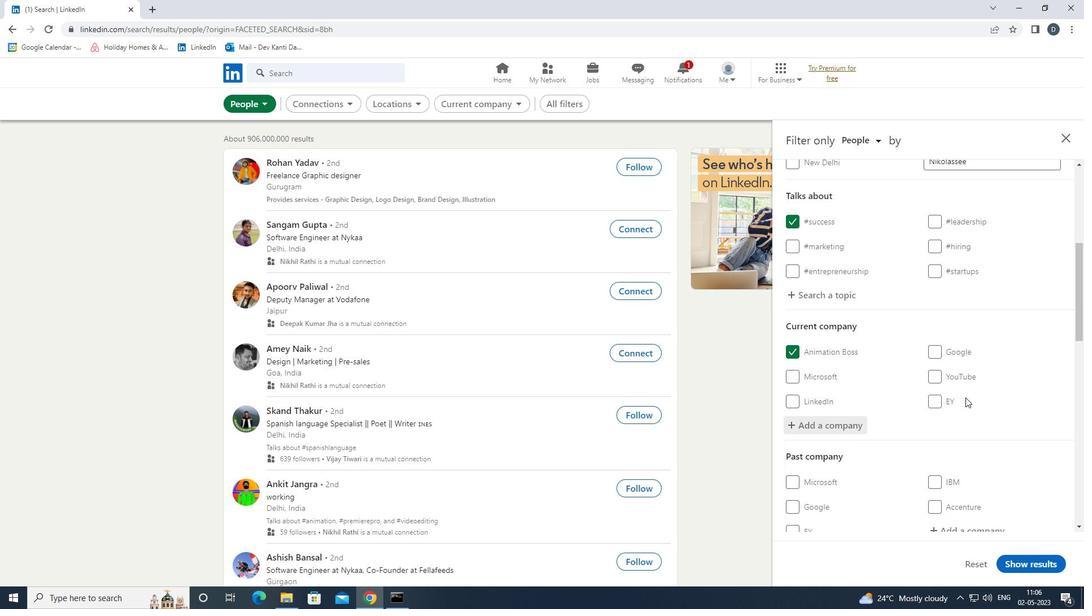 
Action: Mouse scrolled (965, 397) with delta (0, 0)
Screenshot: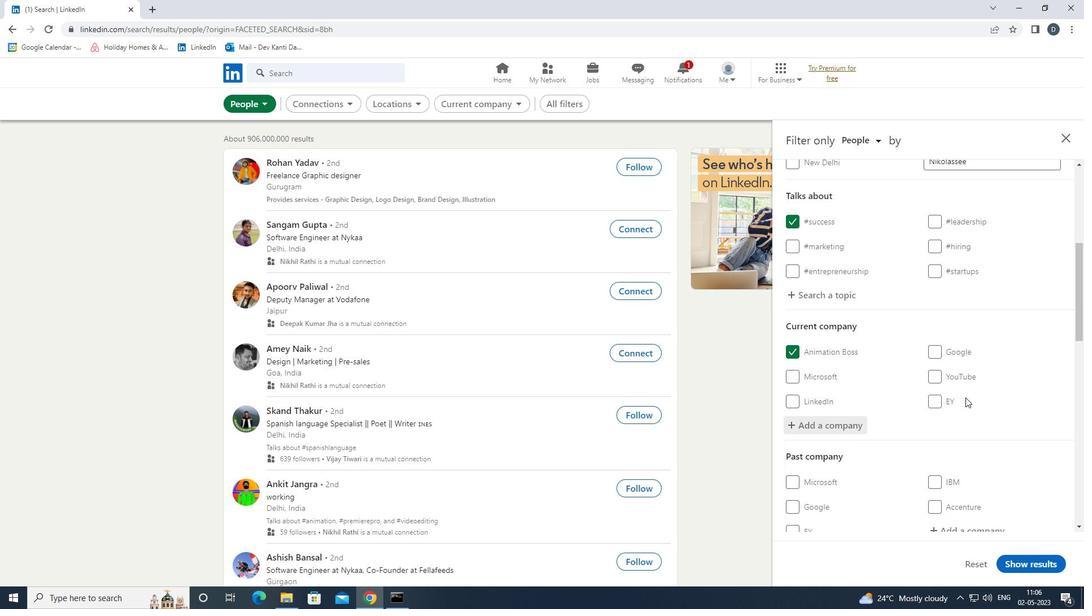 
Action: Mouse scrolled (965, 397) with delta (0, 0)
Screenshot: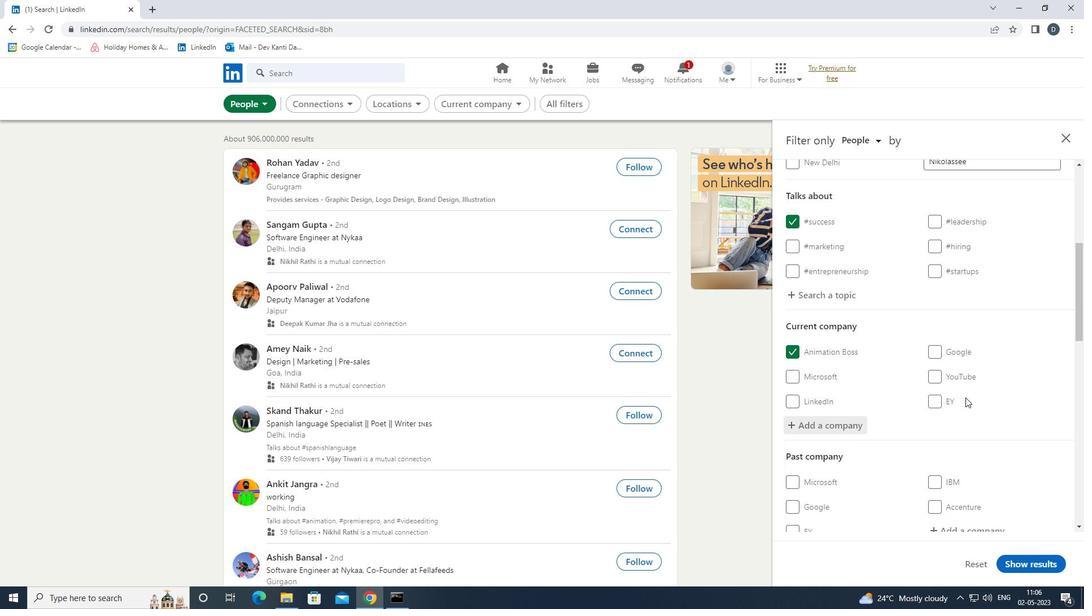 
Action: Mouse moved to (973, 426)
Screenshot: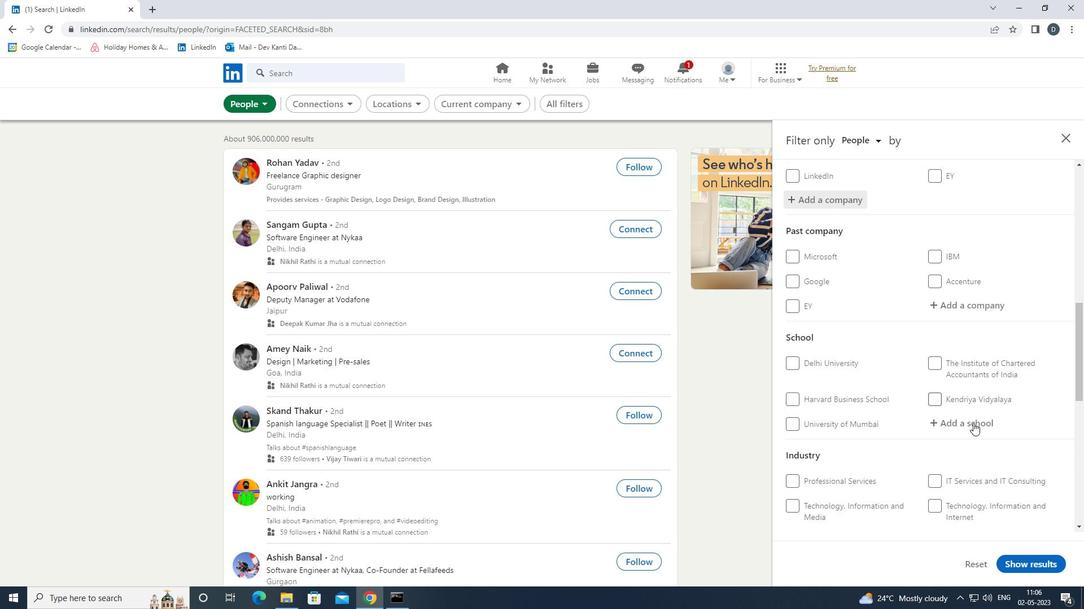 
Action: Mouse pressed left at (973, 426)
Screenshot: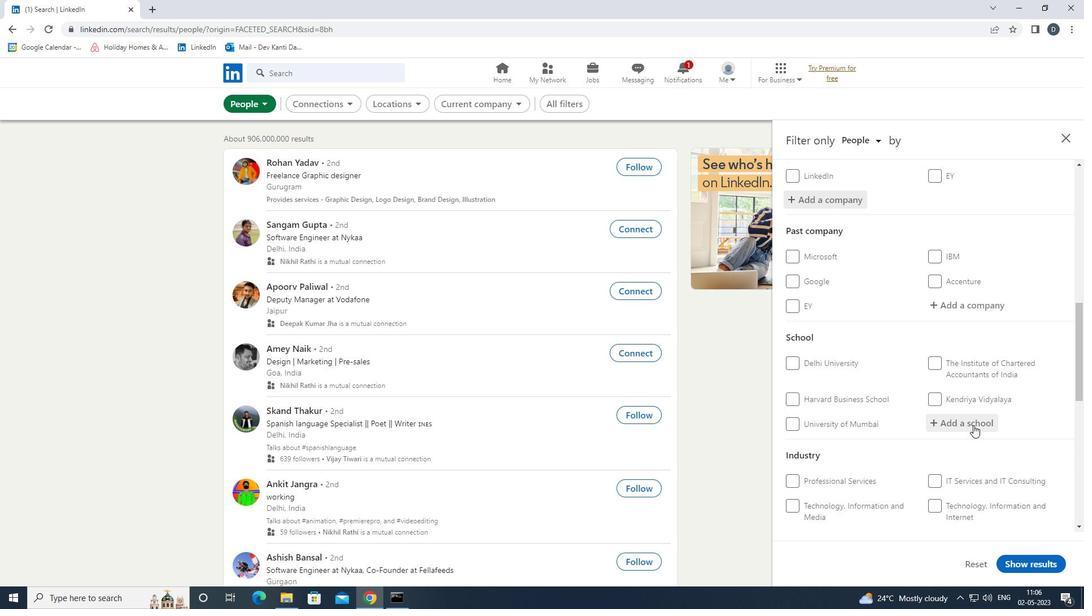 
Action: Key pressed <Key.shift><Key.shift>GOVERNMENT<Key.space>COLLEGE<Key.space>OF<Key.space>ENGINEERING<Key.space><Key.shift><Key.backspace>,<Key.space><Key.shift><Key.shift><Key.shift><Key.shift><Key.shift>JAG<Key.backspace><Key.down><Key.enter>
Screenshot: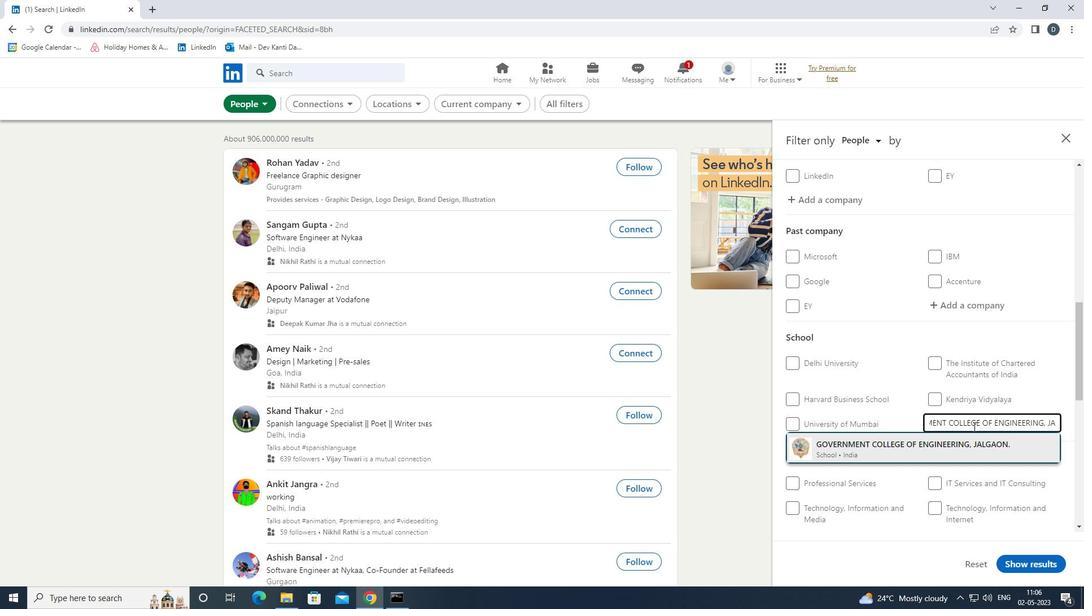 
Action: Mouse moved to (973, 426)
Screenshot: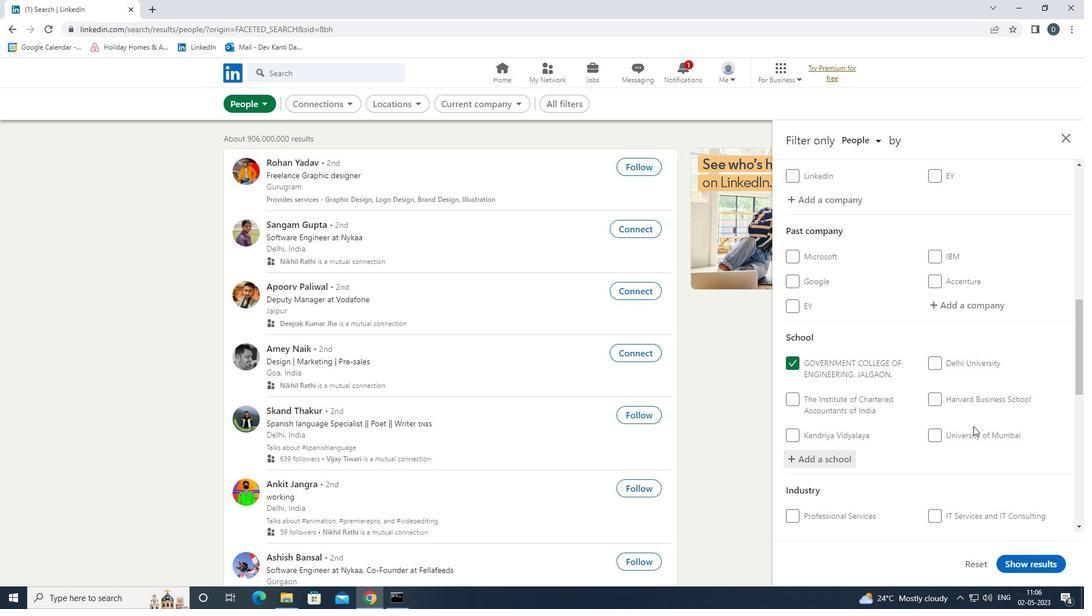 
Action: Mouse scrolled (973, 426) with delta (0, 0)
Screenshot: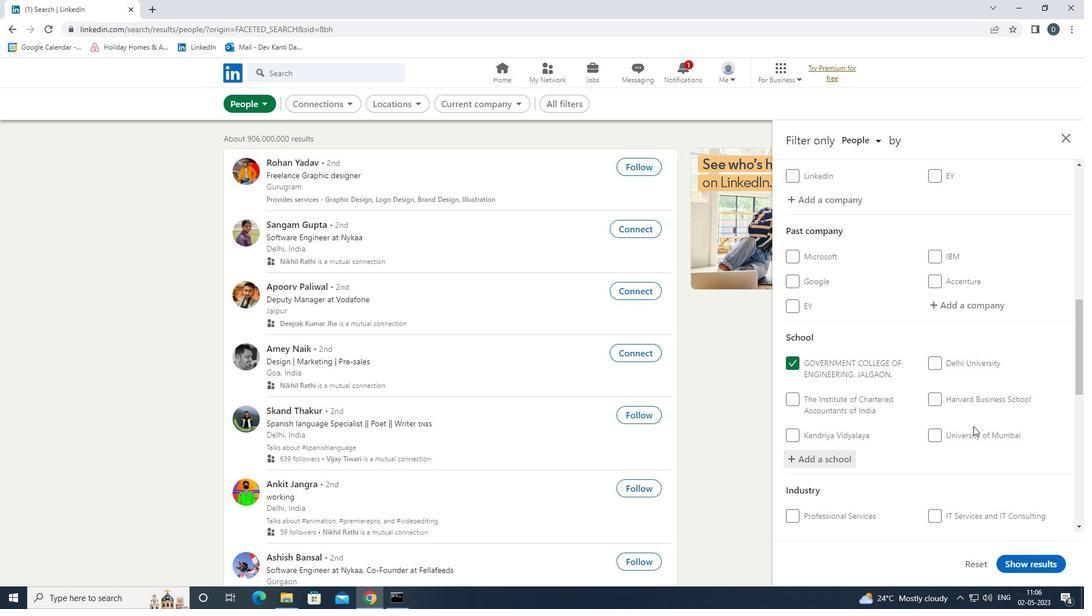 
Action: Mouse scrolled (973, 426) with delta (0, 0)
Screenshot: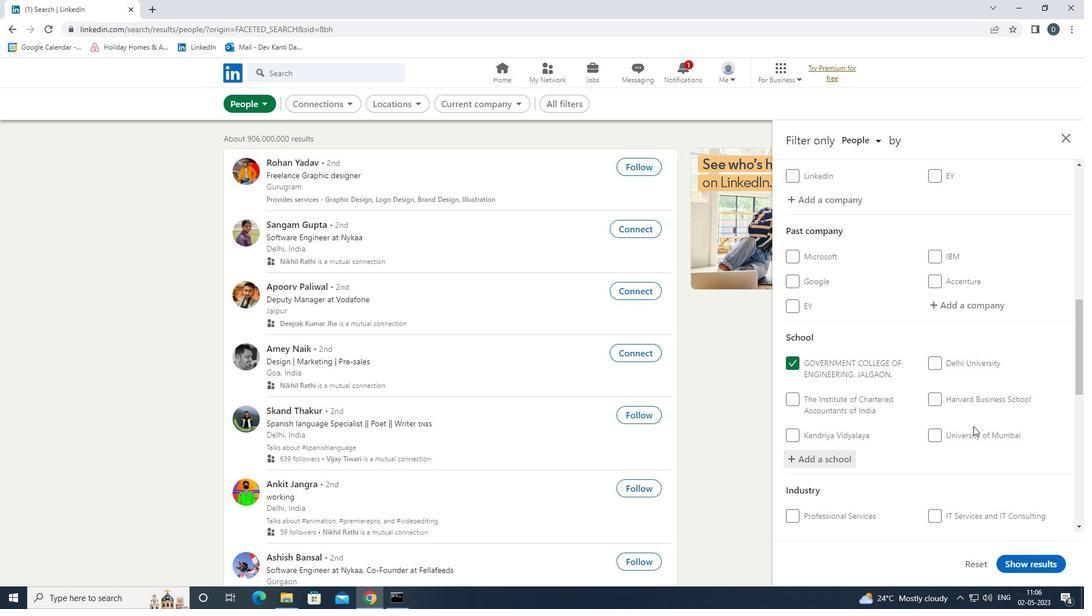 
Action: Mouse scrolled (973, 426) with delta (0, 0)
Screenshot: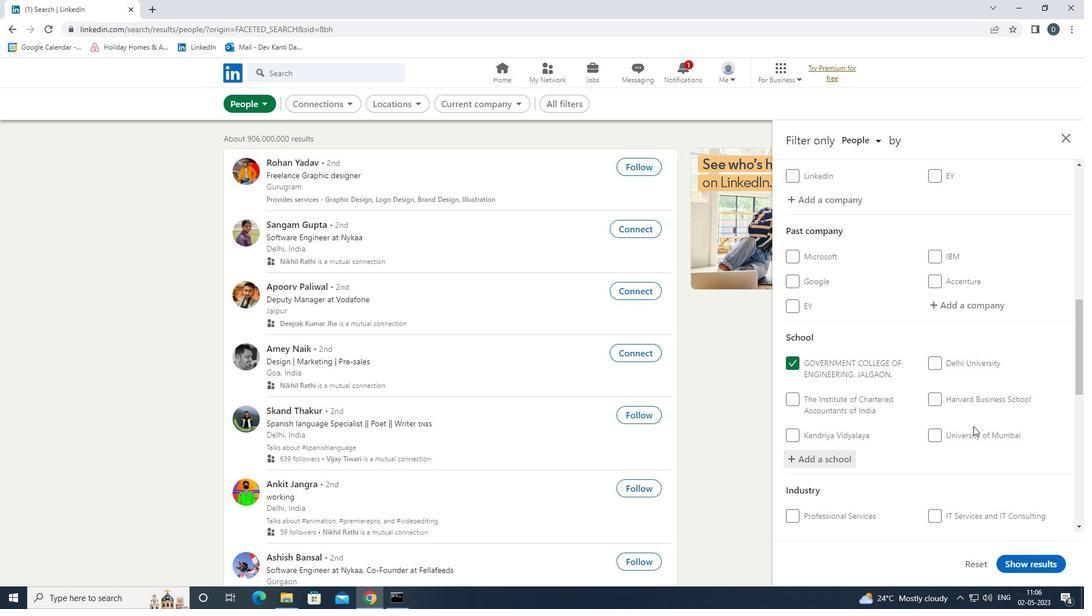 
Action: Mouse scrolled (973, 426) with delta (0, 0)
Screenshot: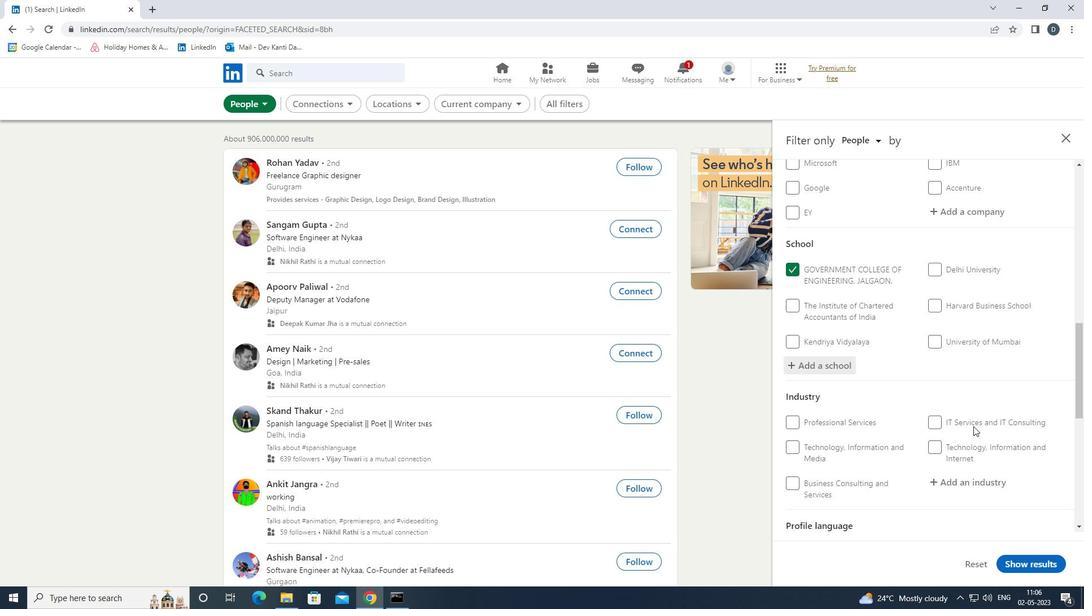 
Action: Mouse scrolled (973, 426) with delta (0, 0)
Screenshot: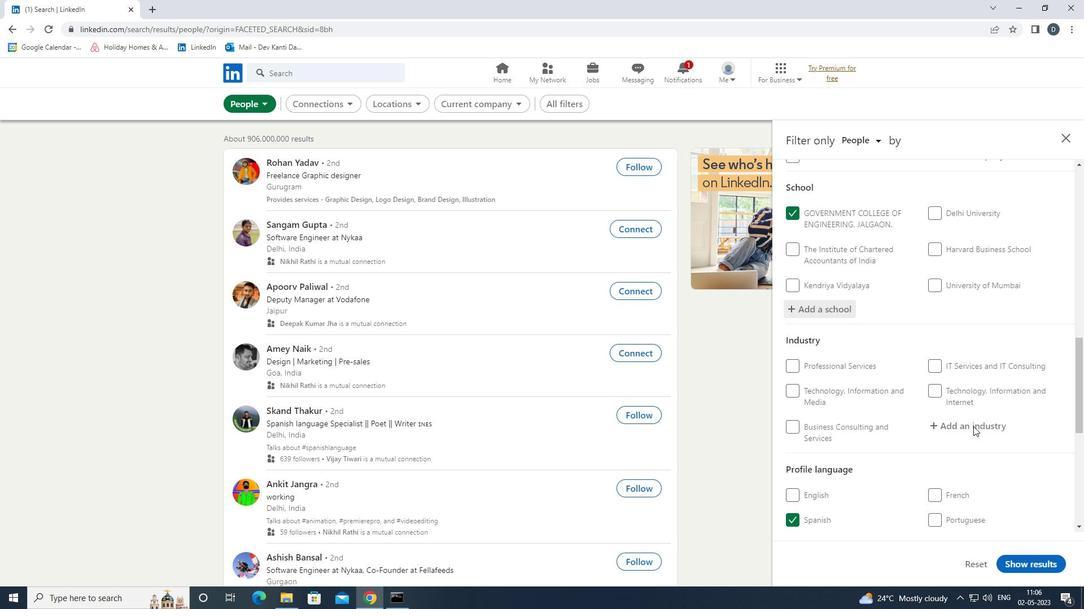 
Action: Mouse moved to (994, 300)
Screenshot: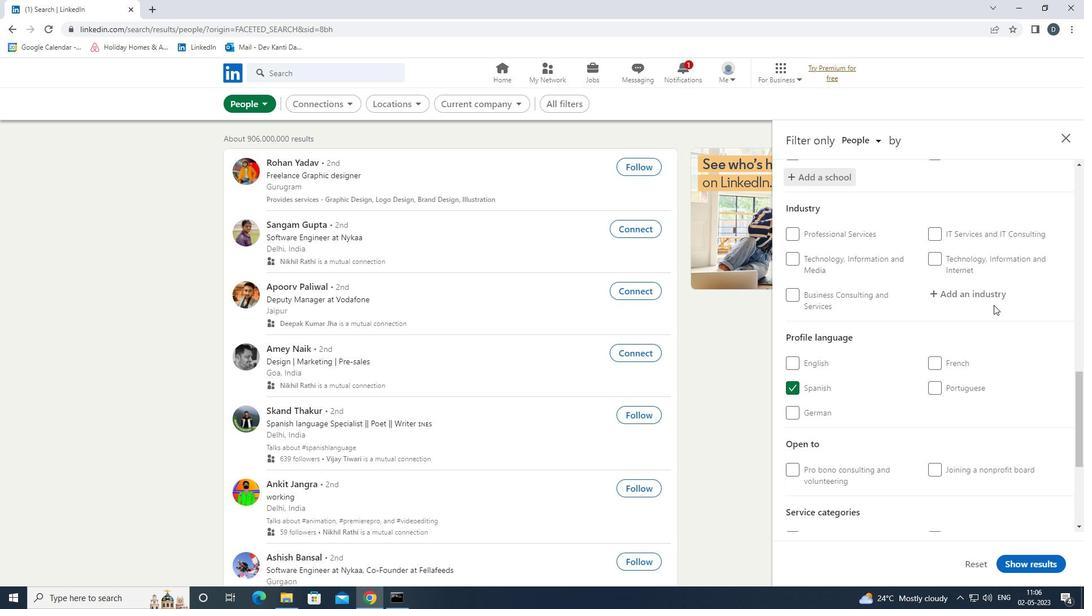 
Action: Mouse pressed left at (994, 300)
Screenshot: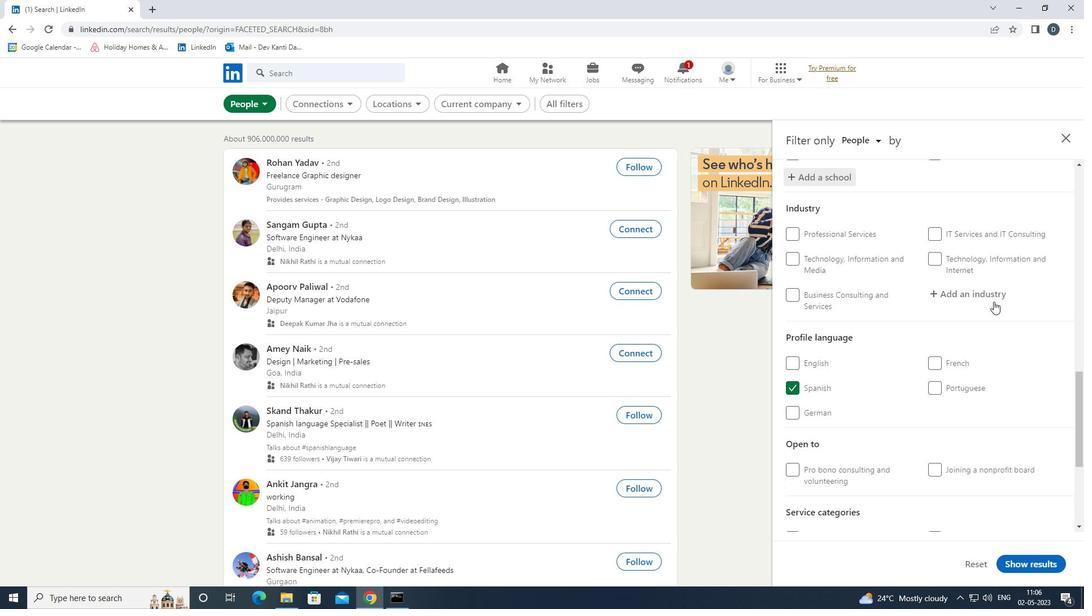 
Action: Key pressed <Key.shift>INTERNET<Key.space><Key.shift>NEWS<Key.down><Key.enter>
Screenshot: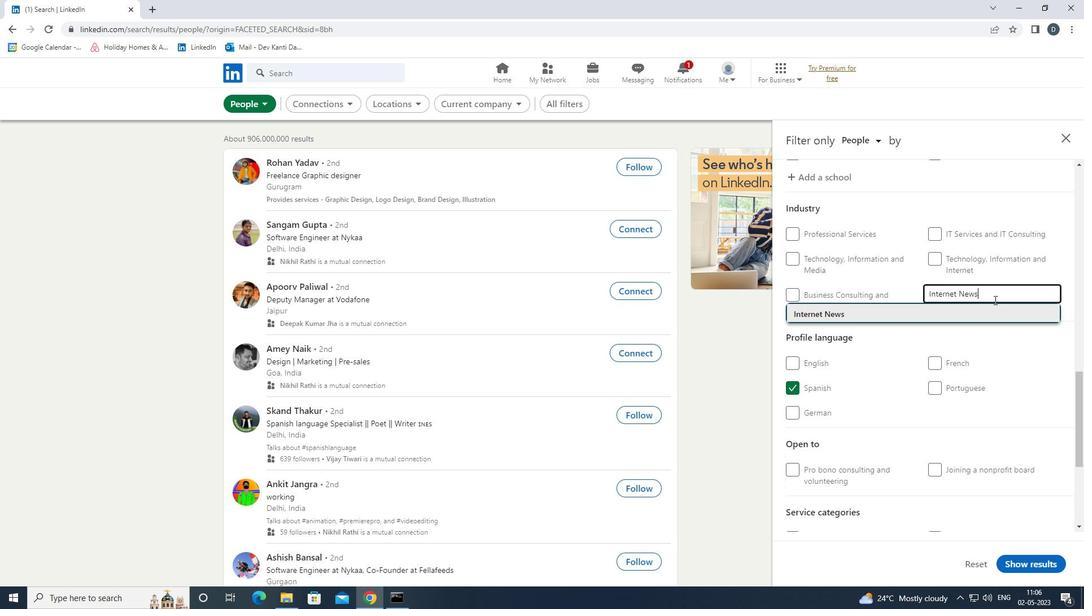 
Action: Mouse moved to (994, 300)
Screenshot: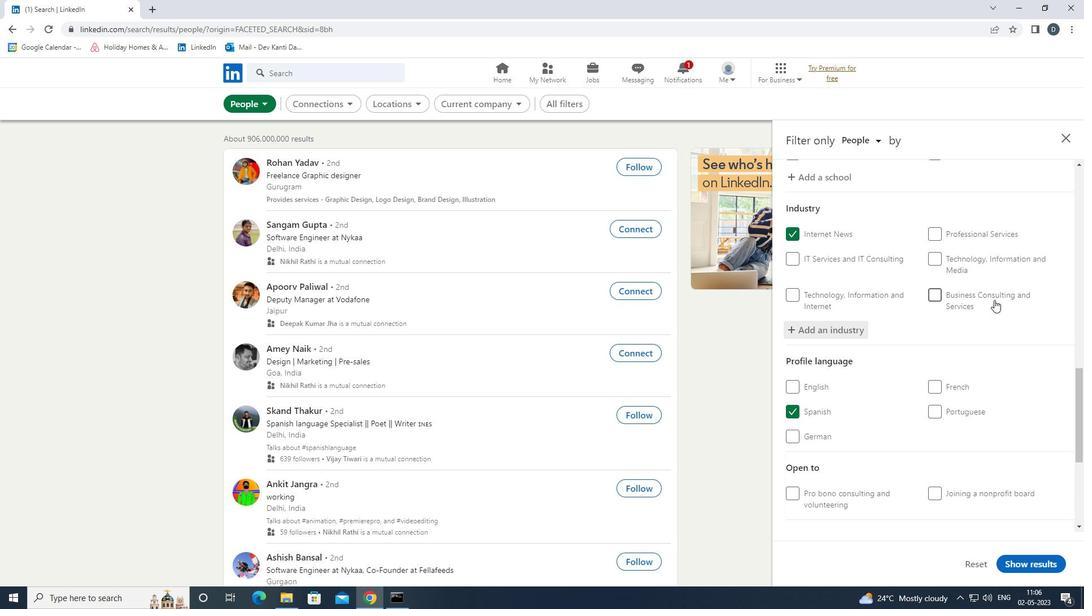 
Action: Mouse scrolled (994, 299) with delta (0, 0)
Screenshot: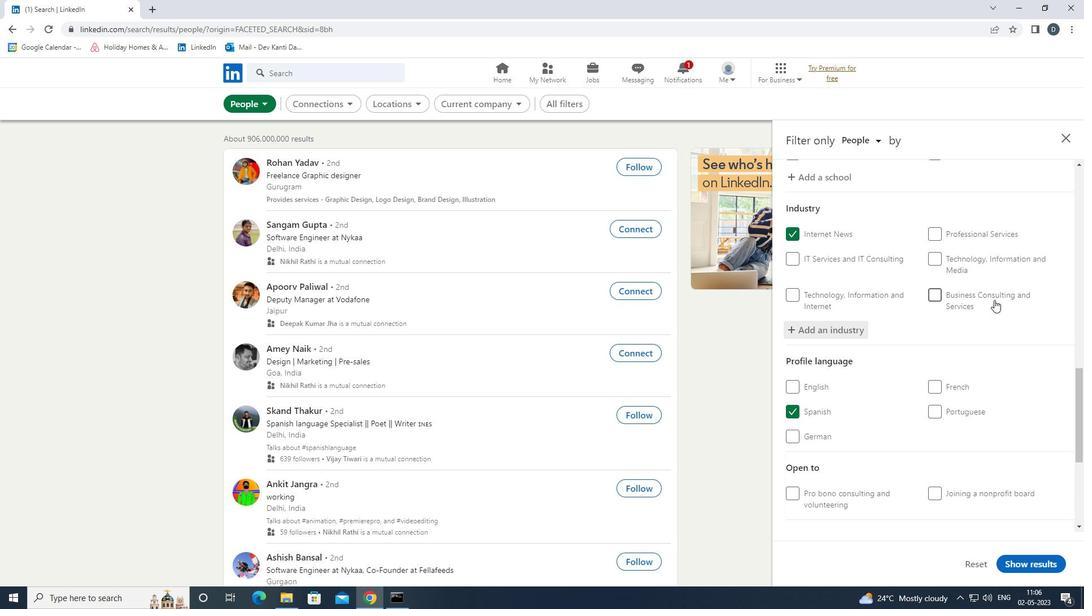 
Action: Mouse moved to (993, 300)
Screenshot: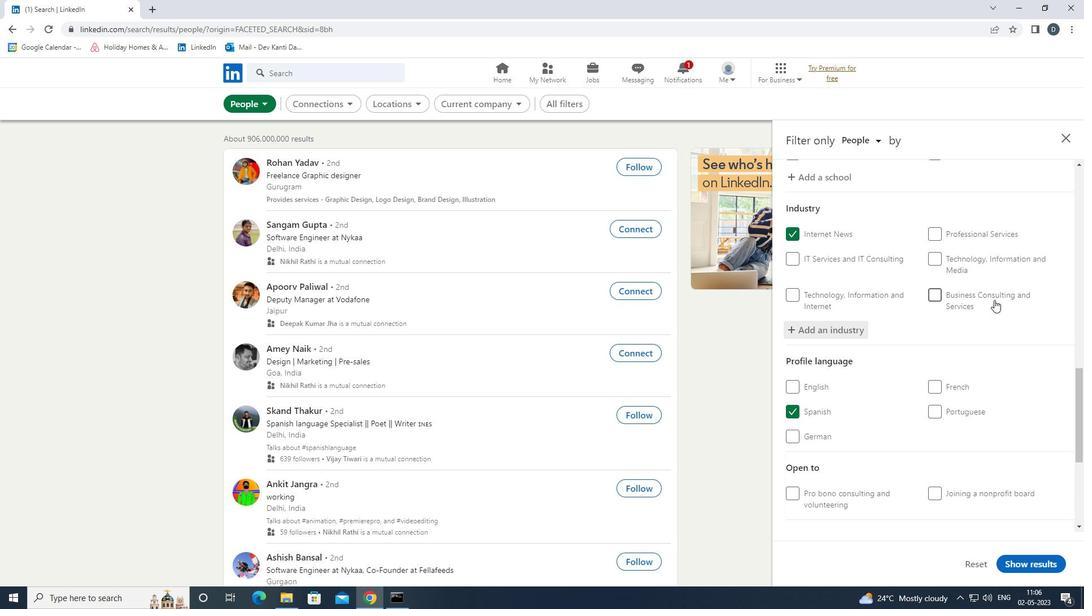 
Action: Mouse scrolled (993, 299) with delta (0, 0)
Screenshot: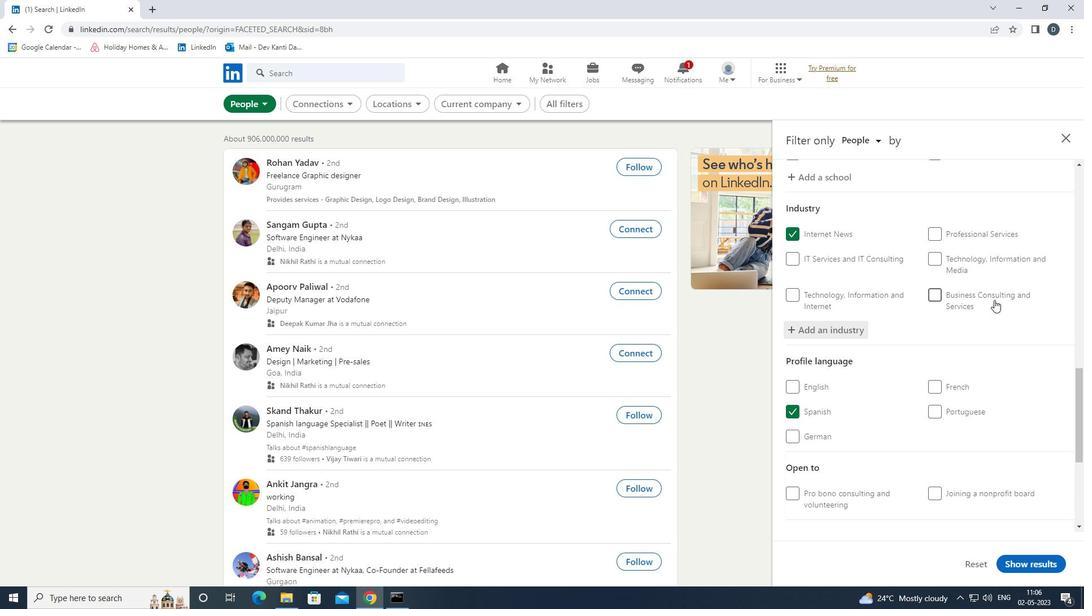 
Action: Mouse moved to (993, 303)
Screenshot: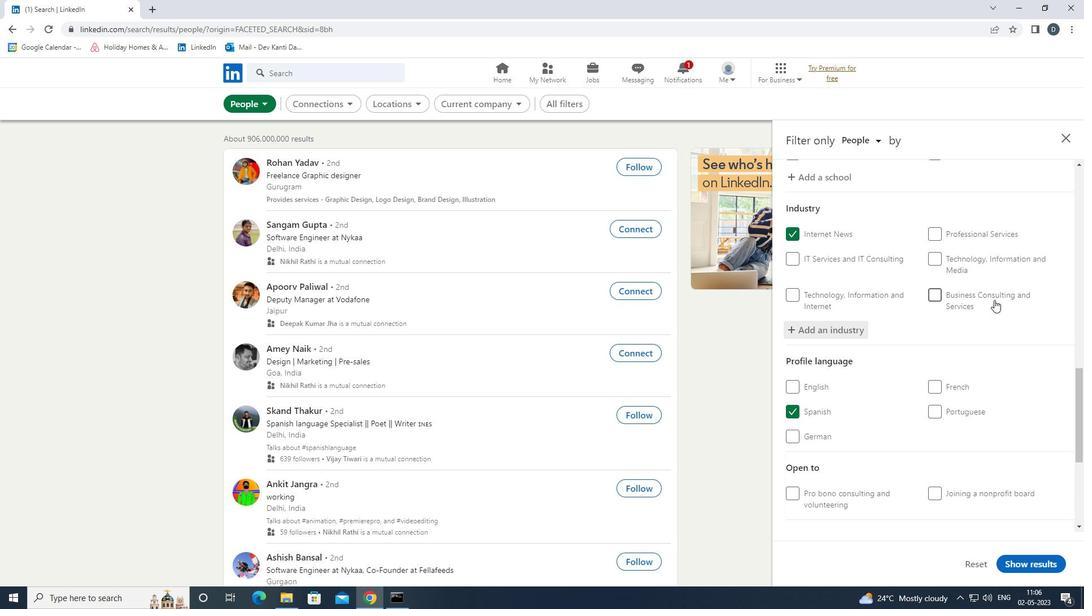 
Action: Mouse scrolled (993, 302) with delta (0, 0)
Screenshot: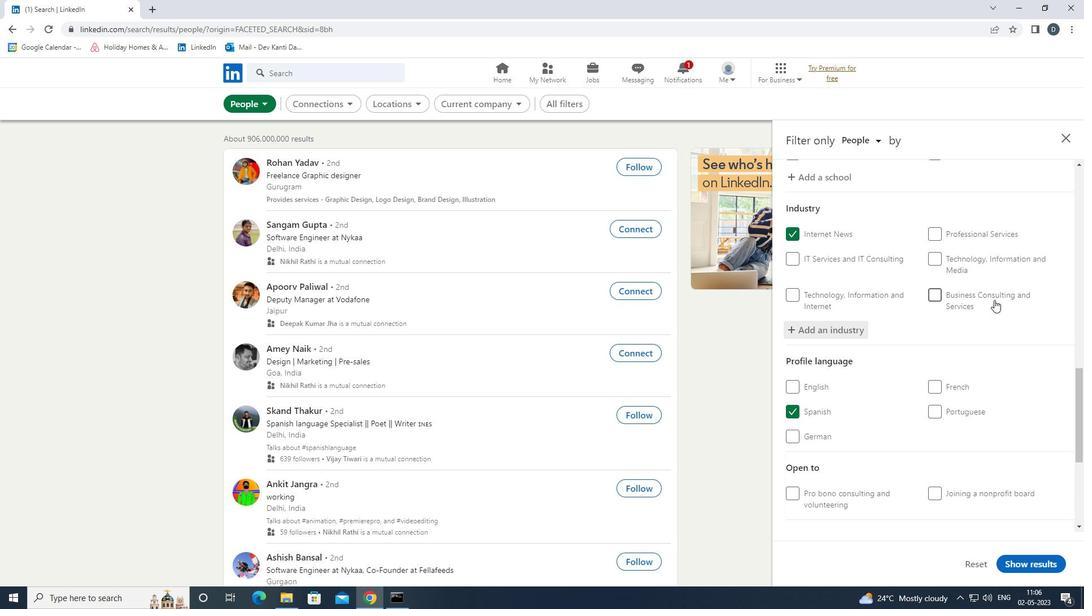 
Action: Mouse moved to (972, 445)
Screenshot: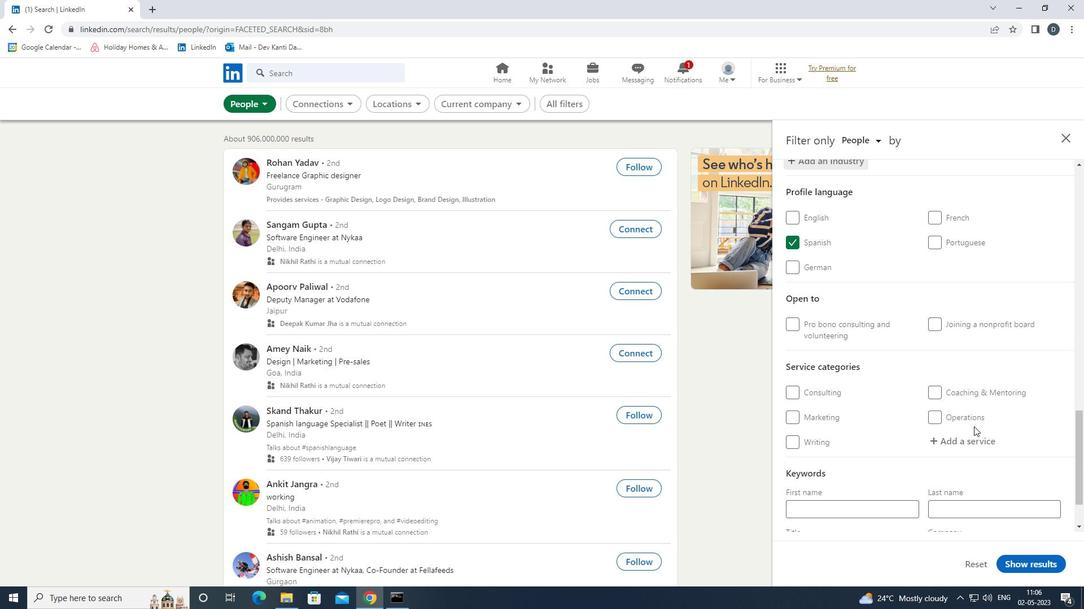 
Action: Mouse pressed left at (972, 445)
Screenshot: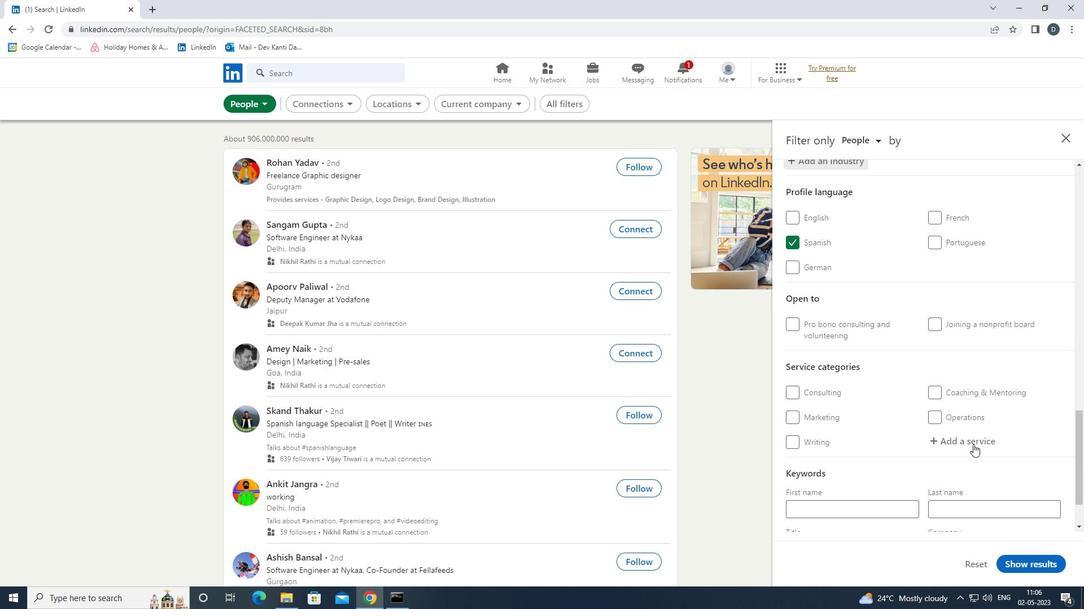 
Action: Key pressed <Key.shift>BANKC<Key.backspace><Key.down><Key.enter>
Screenshot: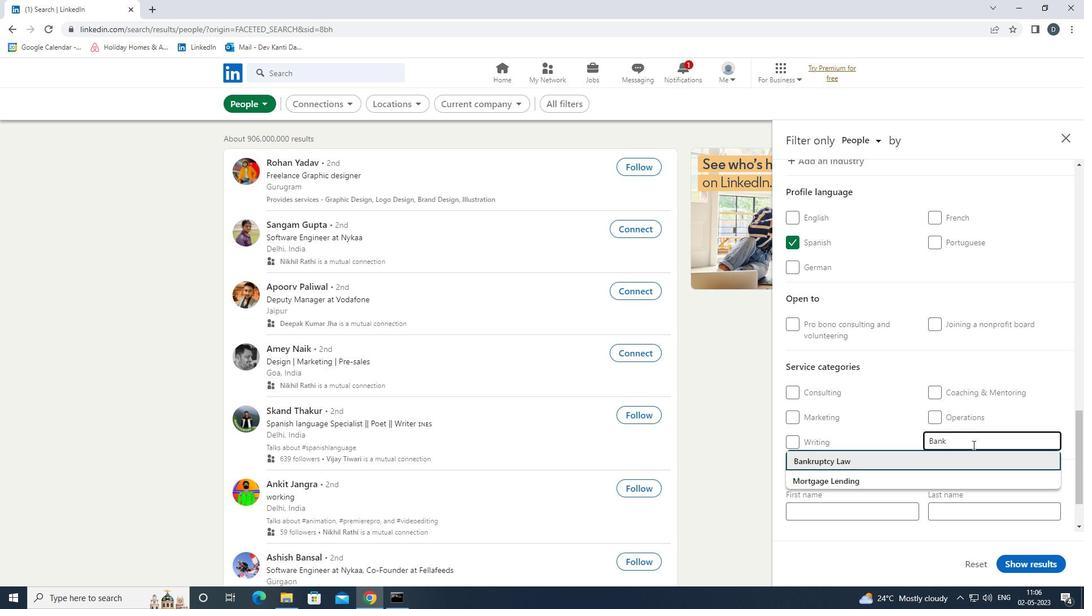 
Action: Mouse moved to (972, 446)
Screenshot: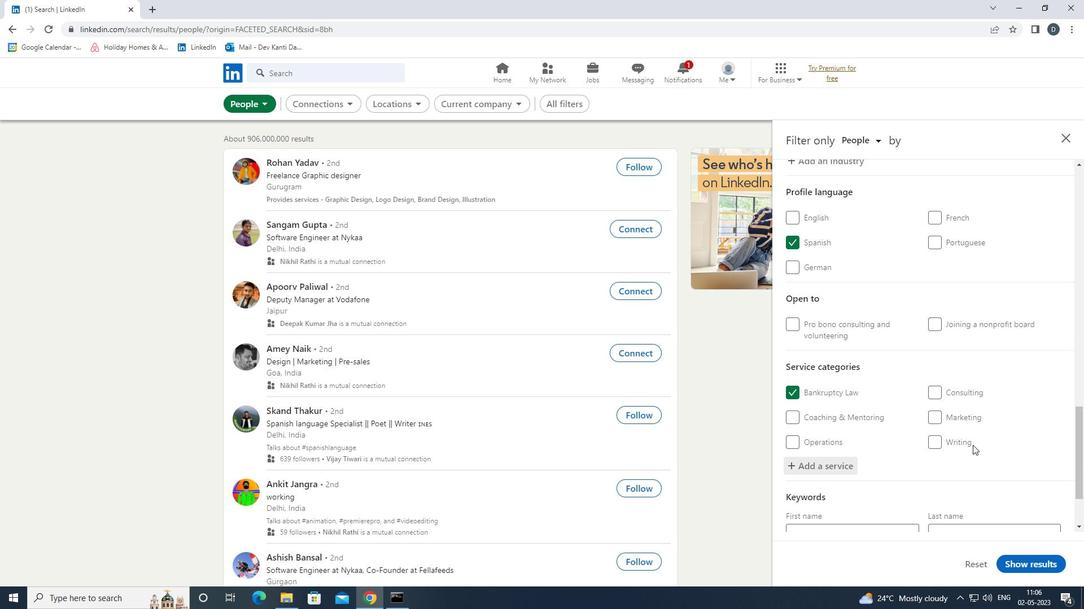 
Action: Mouse scrolled (972, 445) with delta (0, 0)
Screenshot: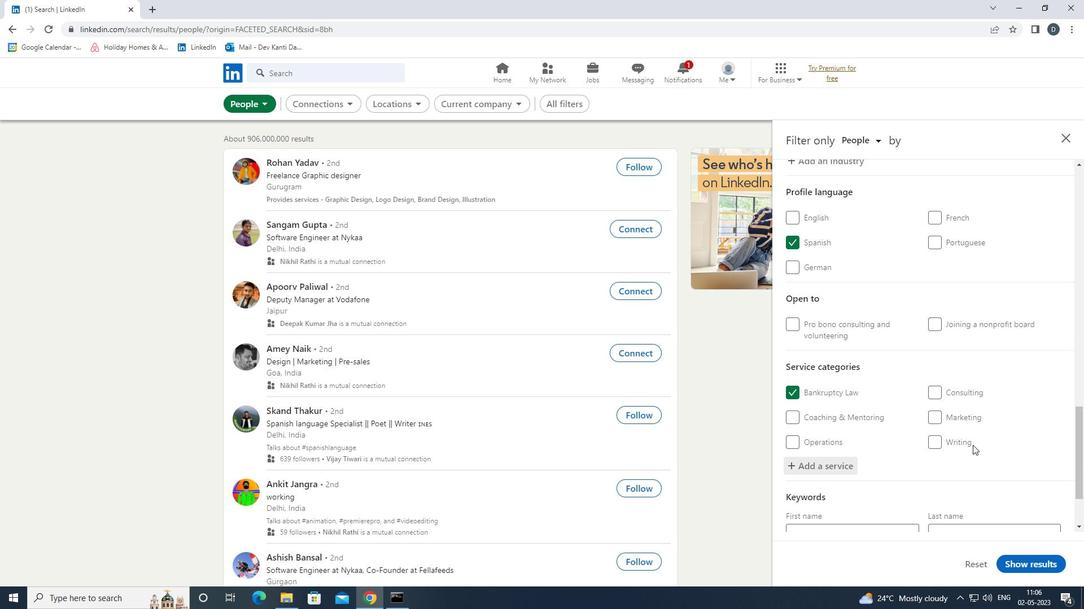 
Action: Mouse moved to (972, 447)
Screenshot: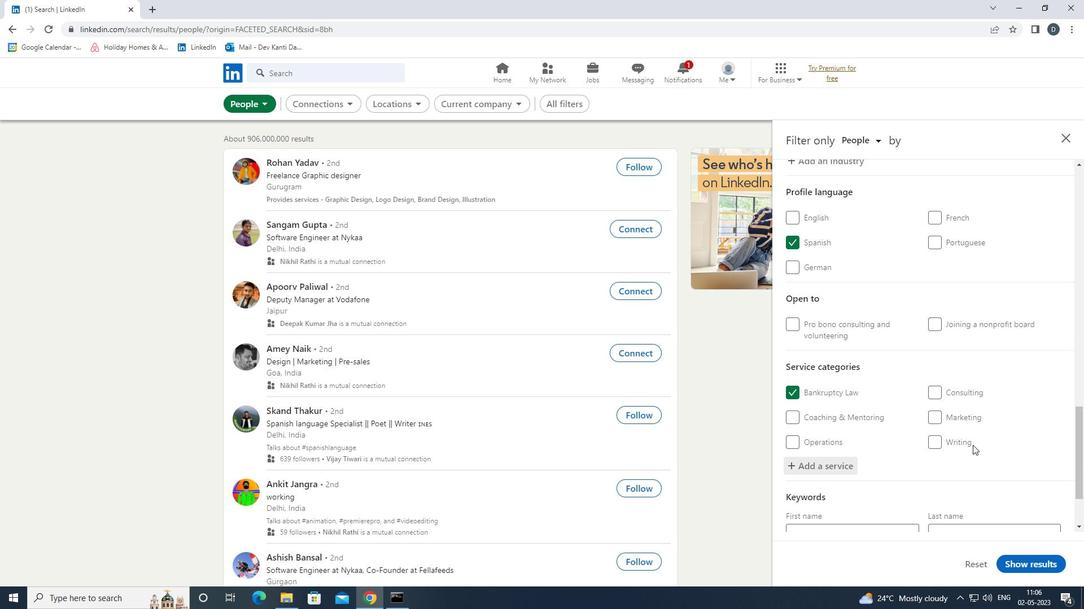 
Action: Mouse scrolled (972, 447) with delta (0, 0)
Screenshot: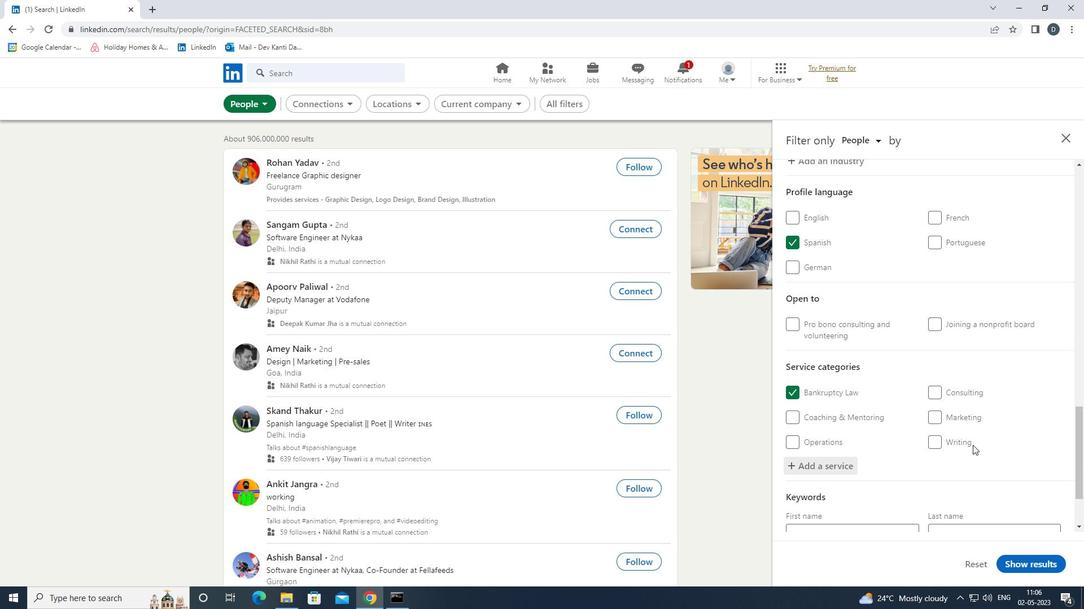 
Action: Mouse moved to (972, 448)
Screenshot: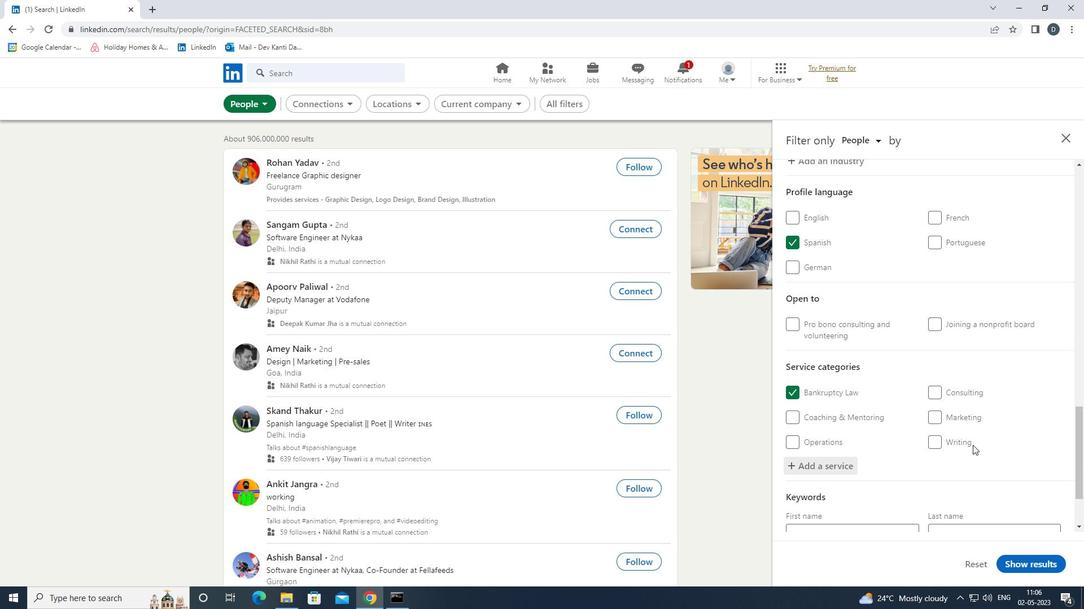 
Action: Mouse scrolled (972, 447) with delta (0, 0)
Screenshot: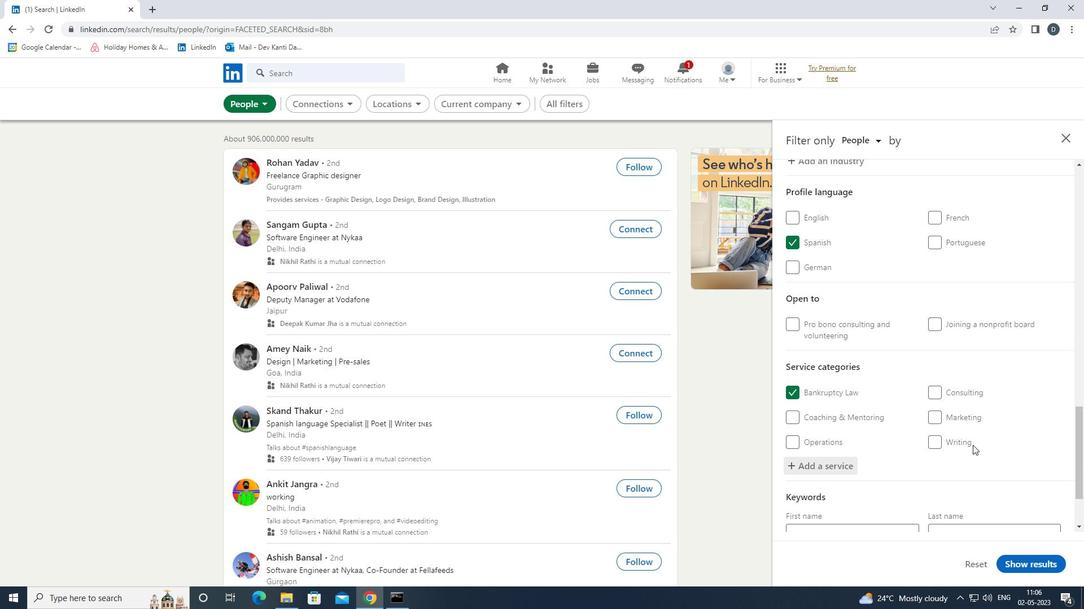 
Action: Mouse scrolled (972, 447) with delta (0, 0)
Screenshot: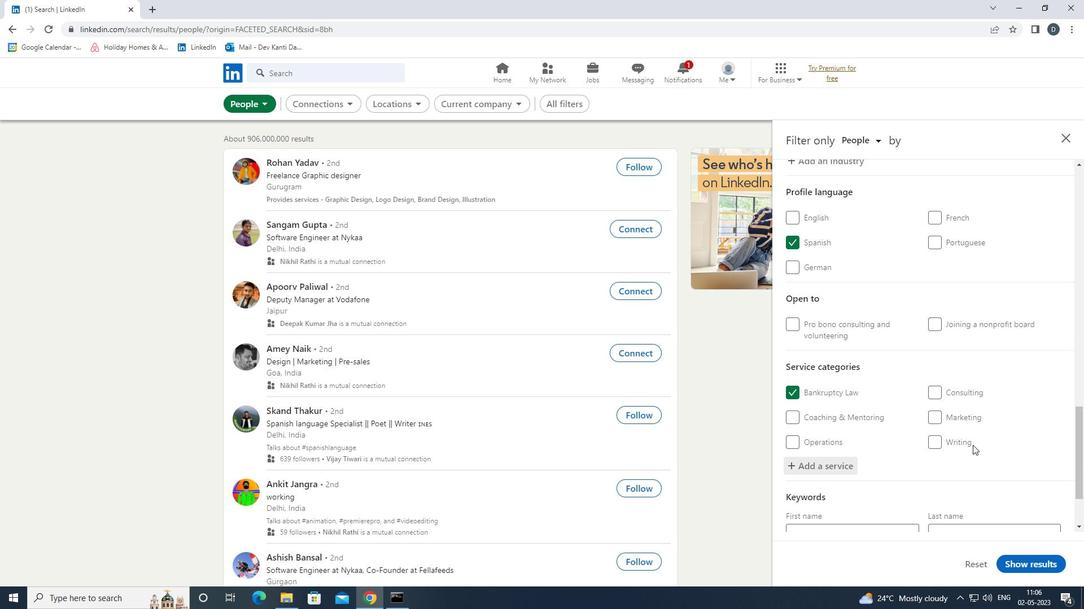 
Action: Mouse moved to (902, 477)
Screenshot: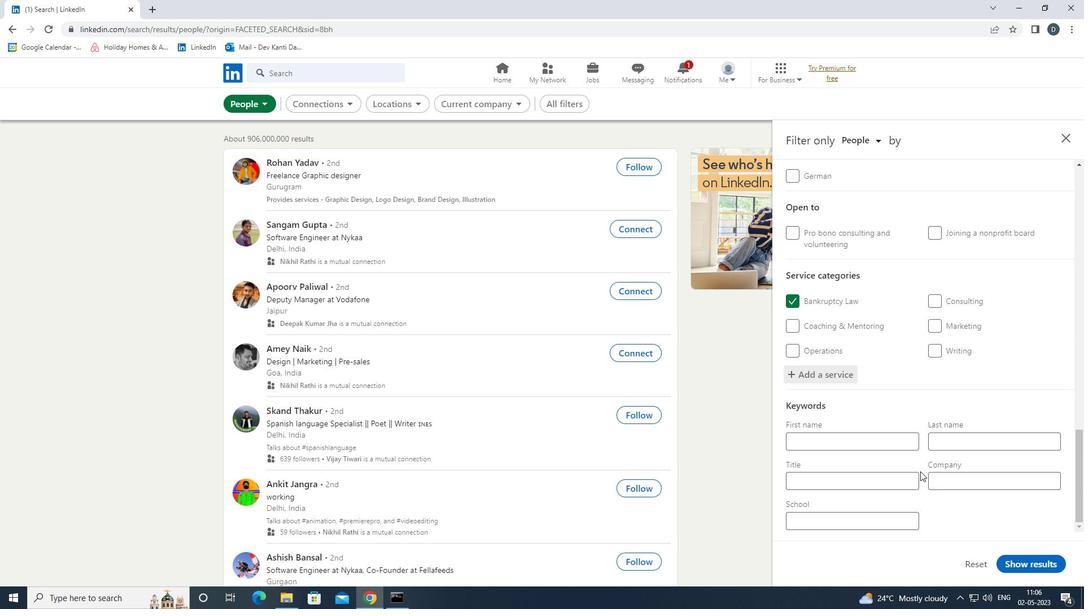 
Action: Mouse pressed left at (902, 477)
Screenshot: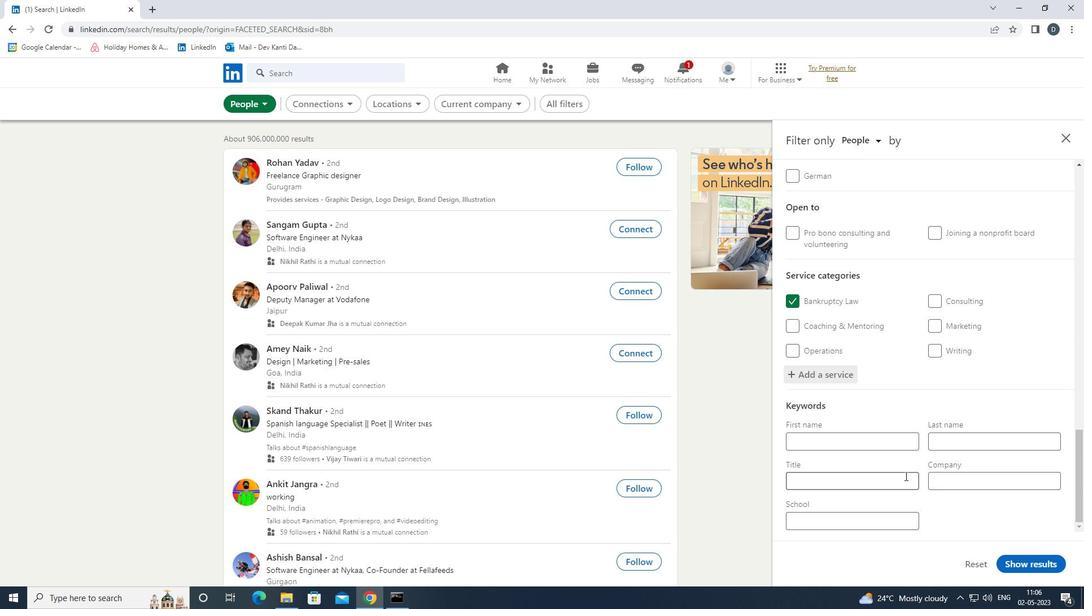 
Action: Key pressed <Key.shift>CUSTOMER<Key.space><Key.shift>SERVBI<Key.backspace><Key.backspace><Key.backspace>VICE
Screenshot: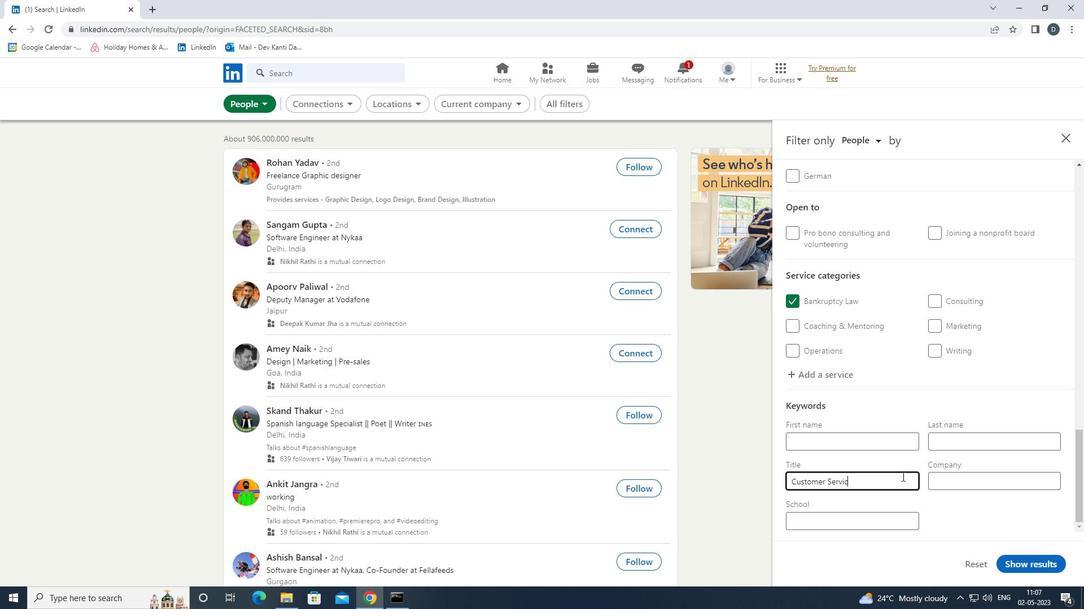 
Action: Mouse moved to (1050, 562)
Screenshot: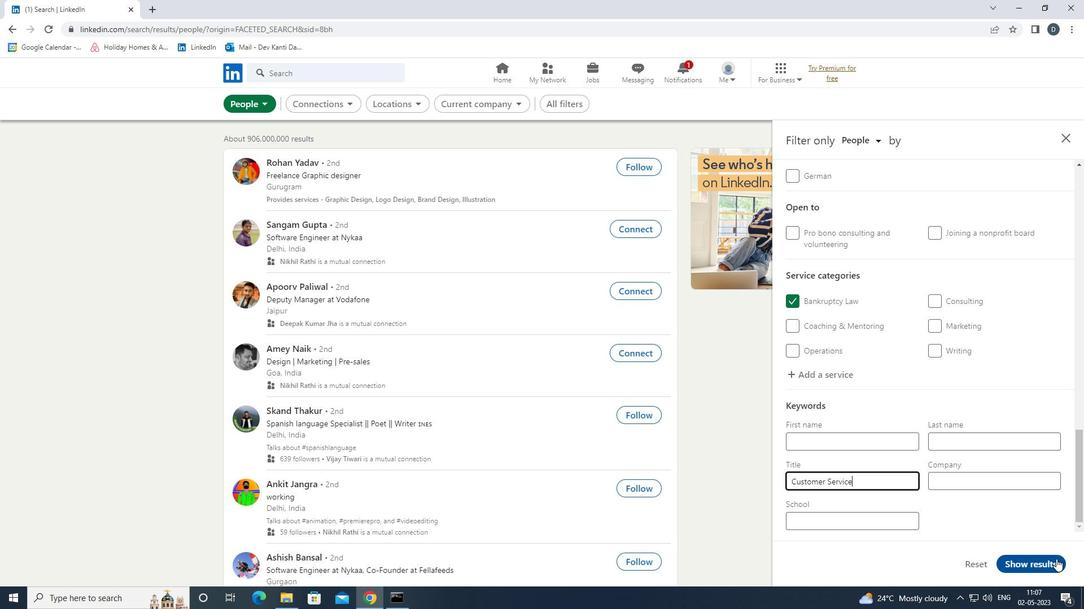 
Action: Mouse pressed left at (1050, 562)
Screenshot: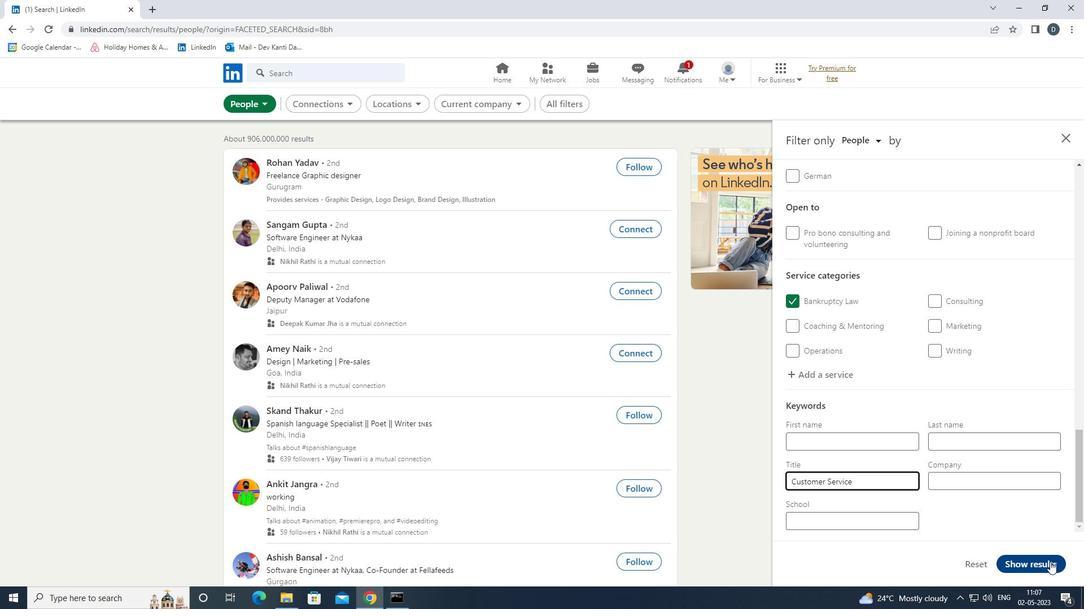 
Action: Mouse moved to (901, 391)
Screenshot: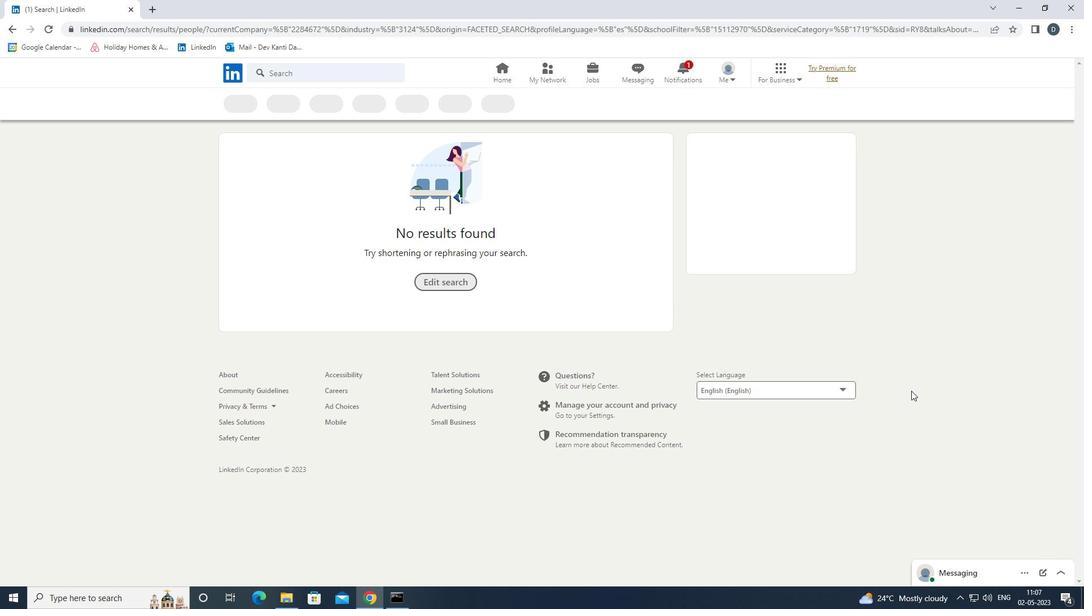 
